 Task: Add the task  Create a new online tool for digital asset management to the section Code Charge in the project AgileHero and add a Due Date to the respective task as 2023/12/17
Action: Mouse moved to (84, 493)
Screenshot: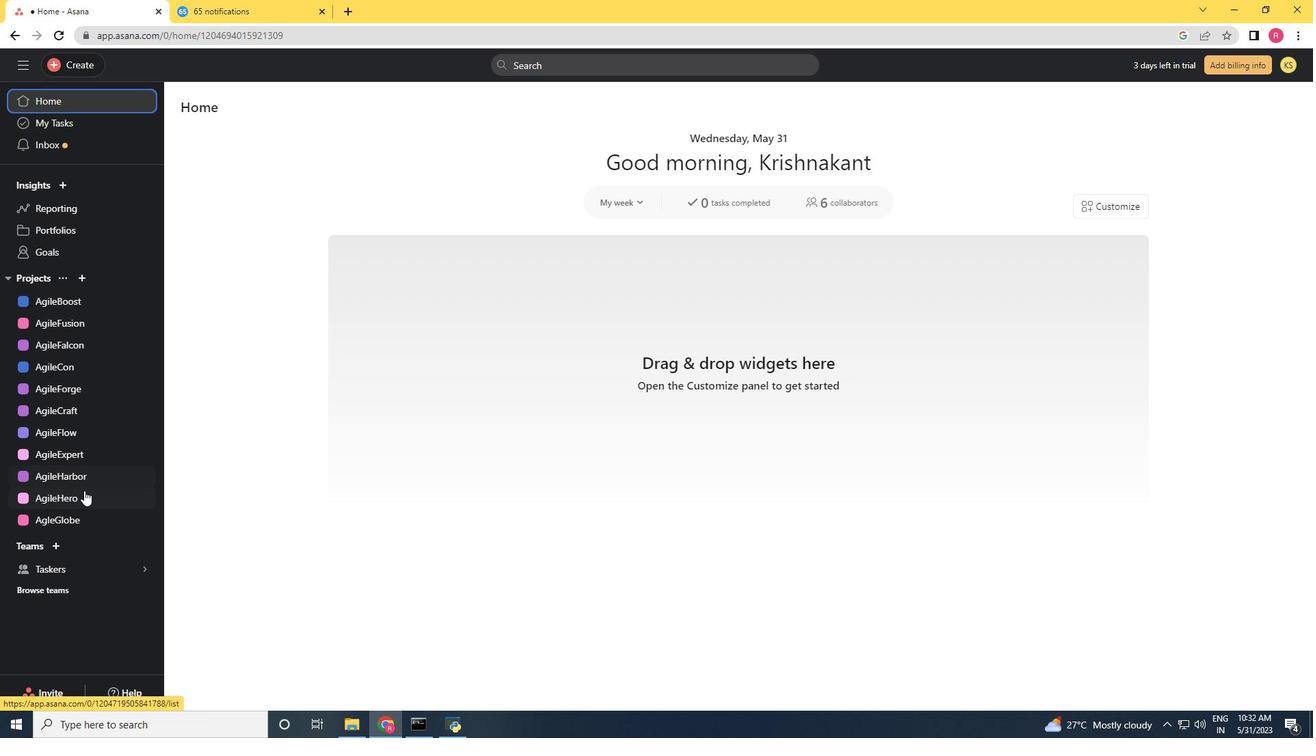 
Action: Mouse pressed left at (84, 493)
Screenshot: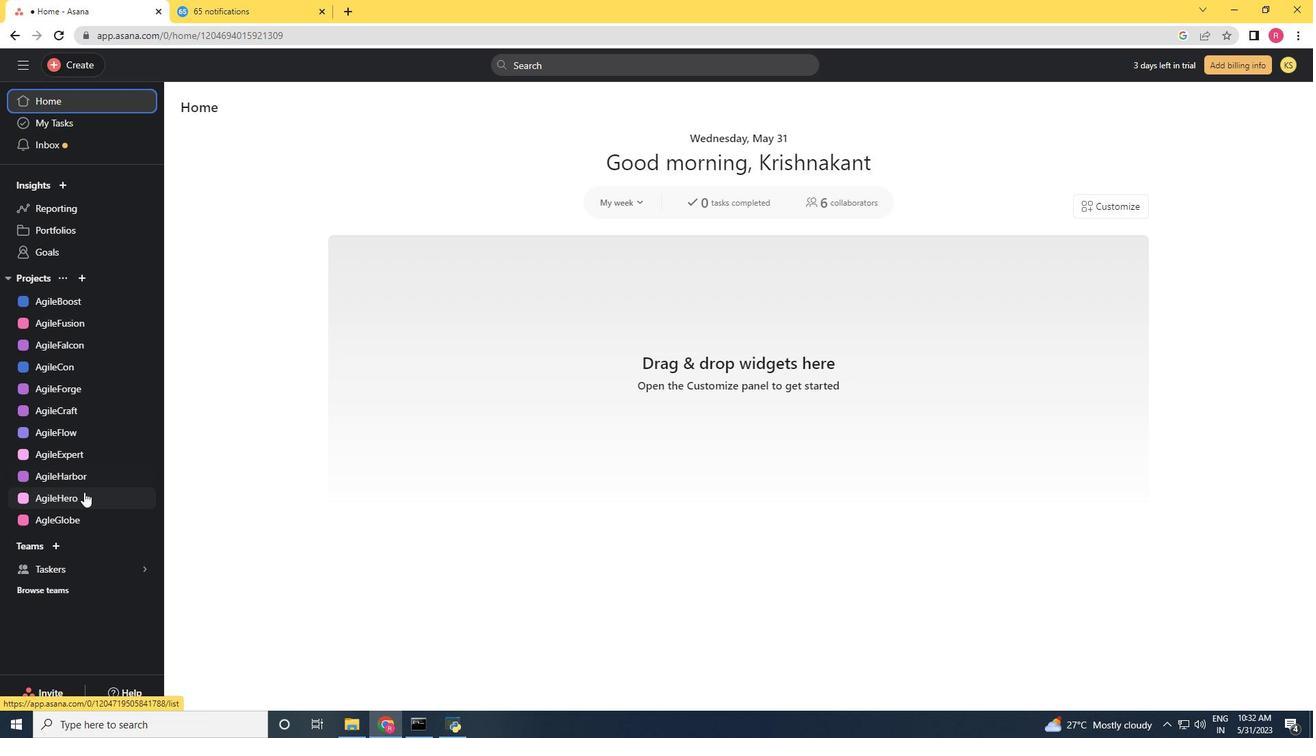 
Action: Mouse moved to (730, 297)
Screenshot: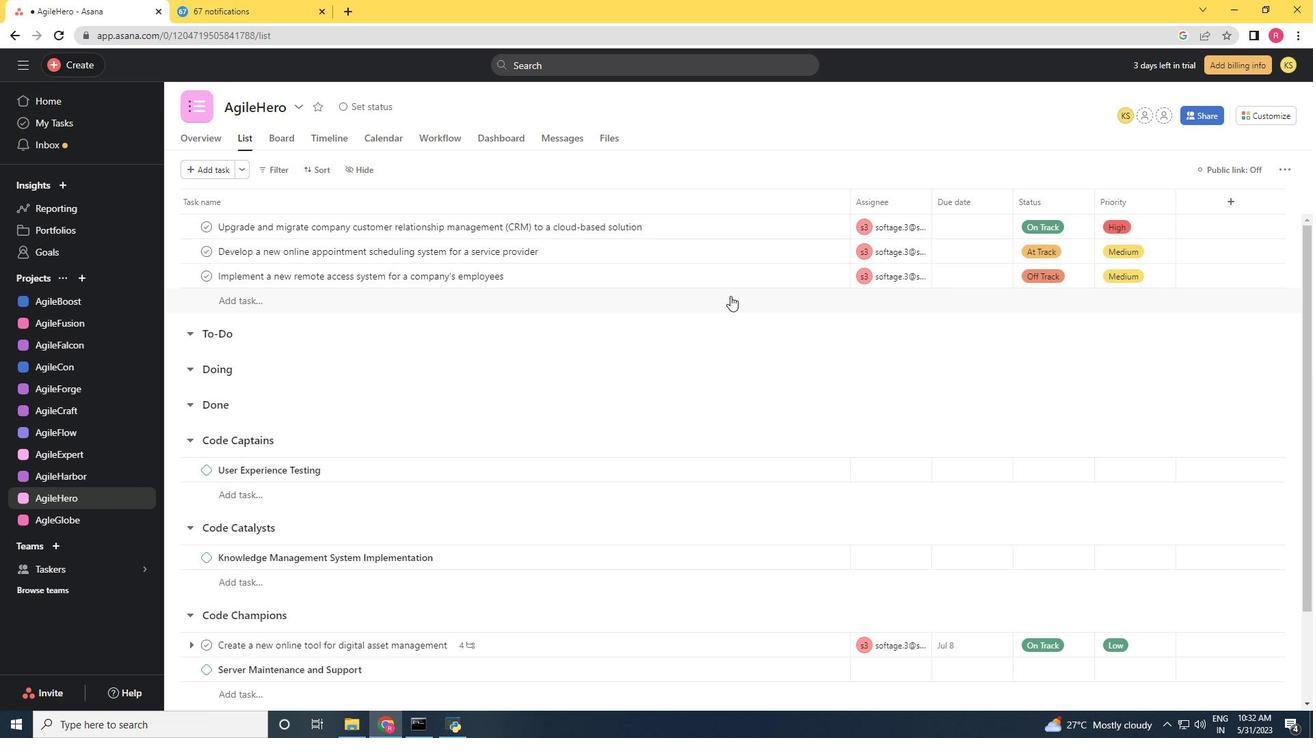 
Action: Mouse scrolled (730, 296) with delta (0, 0)
Screenshot: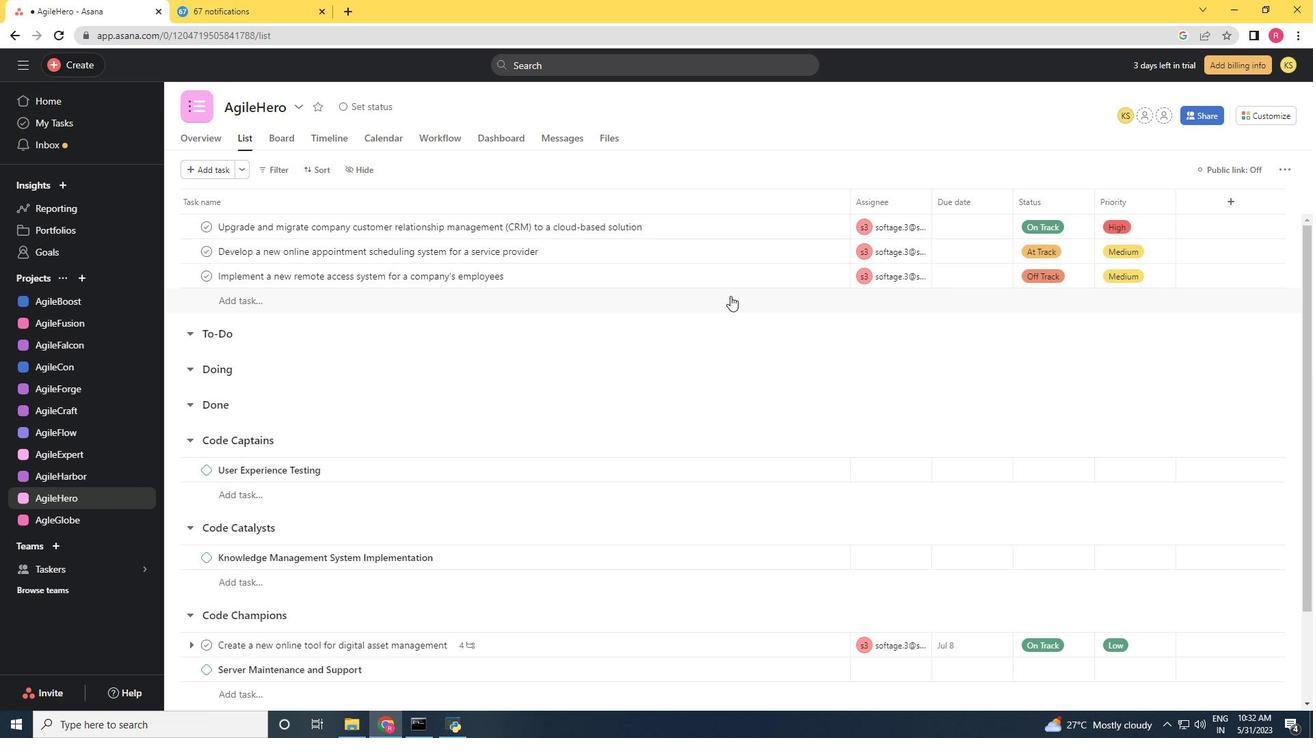 
Action: Mouse moved to (730, 298)
Screenshot: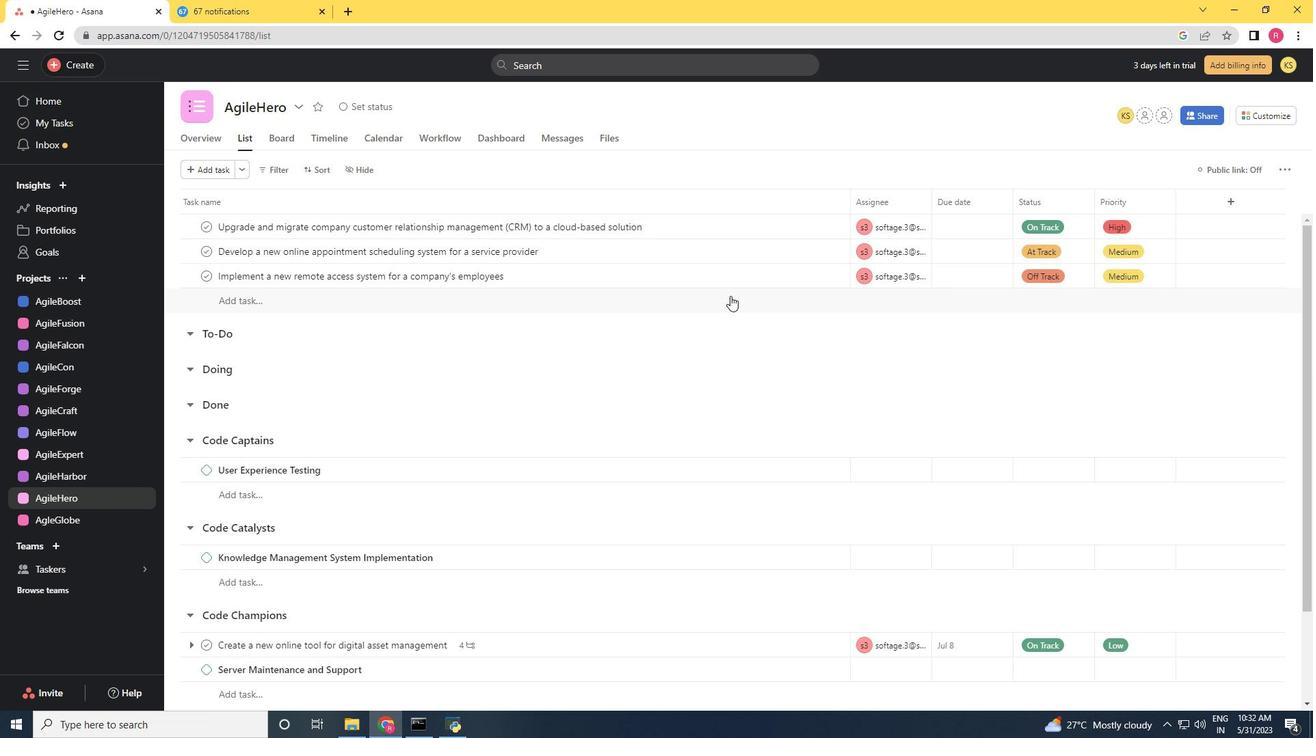 
Action: Mouse scrolled (730, 298) with delta (0, 0)
Screenshot: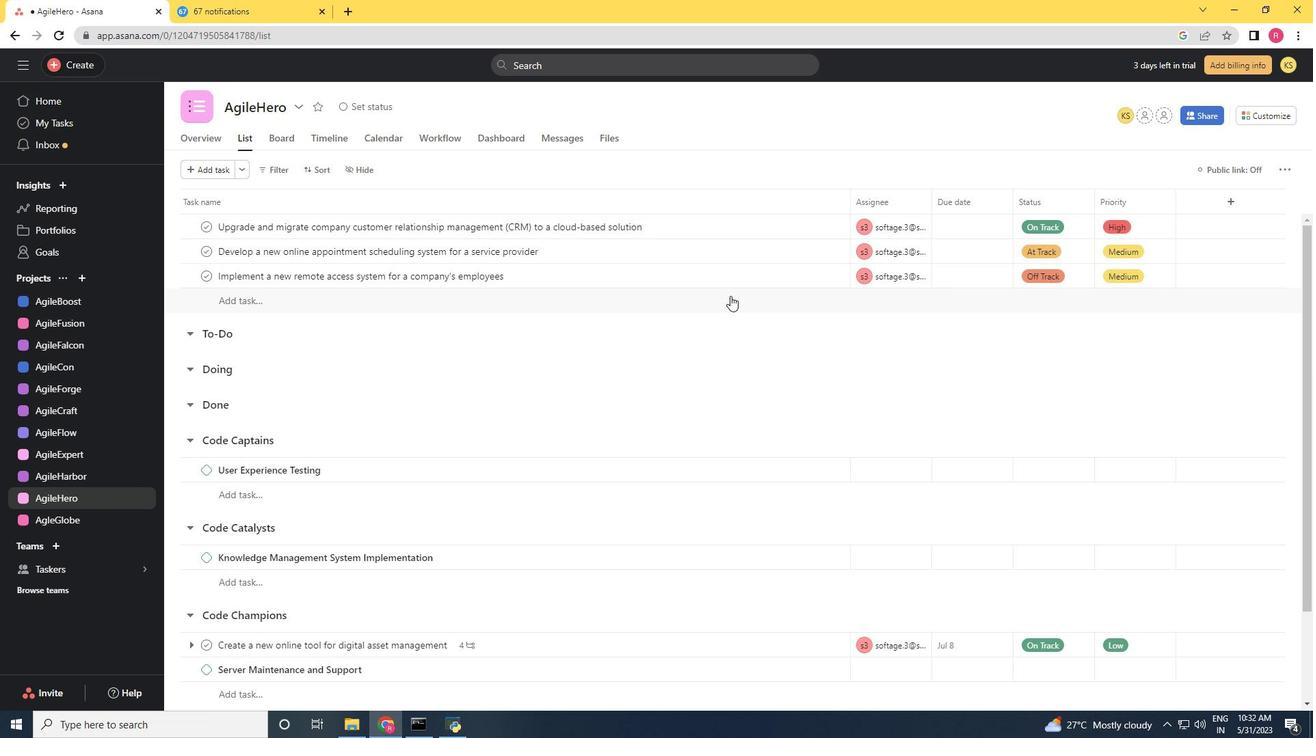 
Action: Mouse moved to (730, 299)
Screenshot: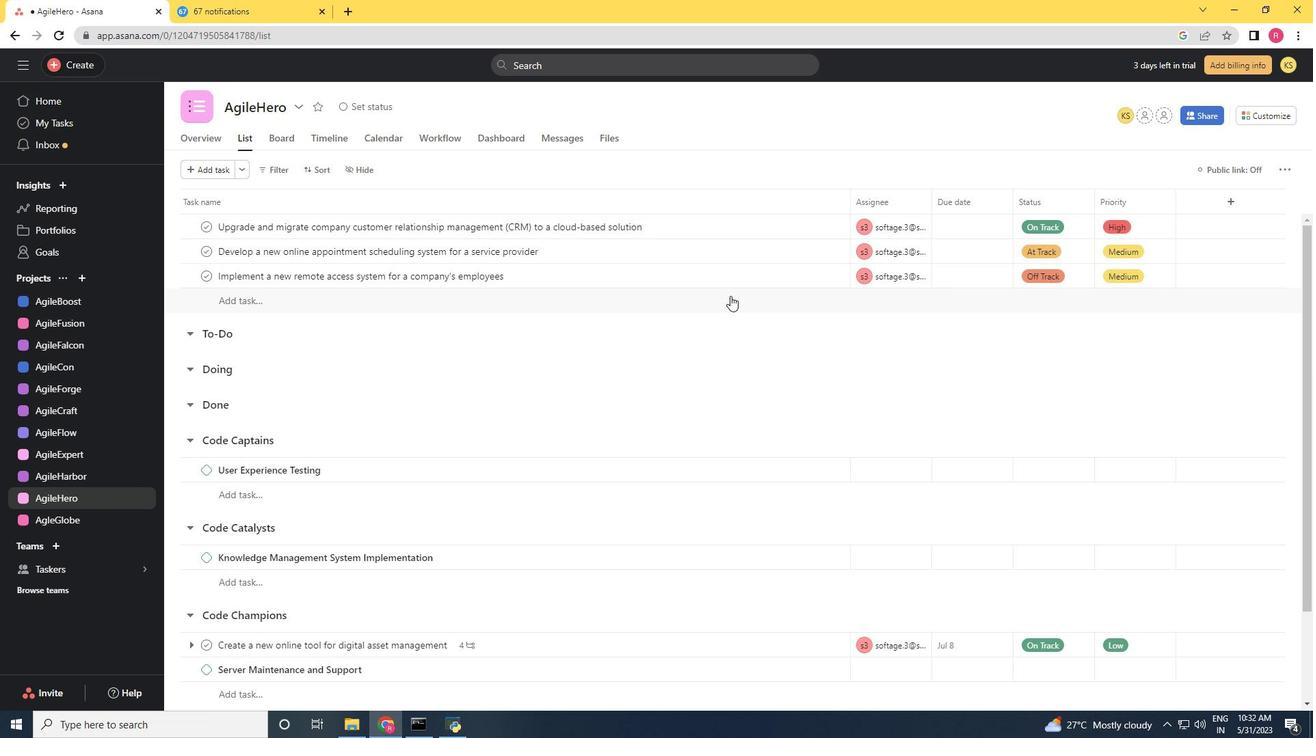 
Action: Mouse scrolled (730, 298) with delta (0, 0)
Screenshot: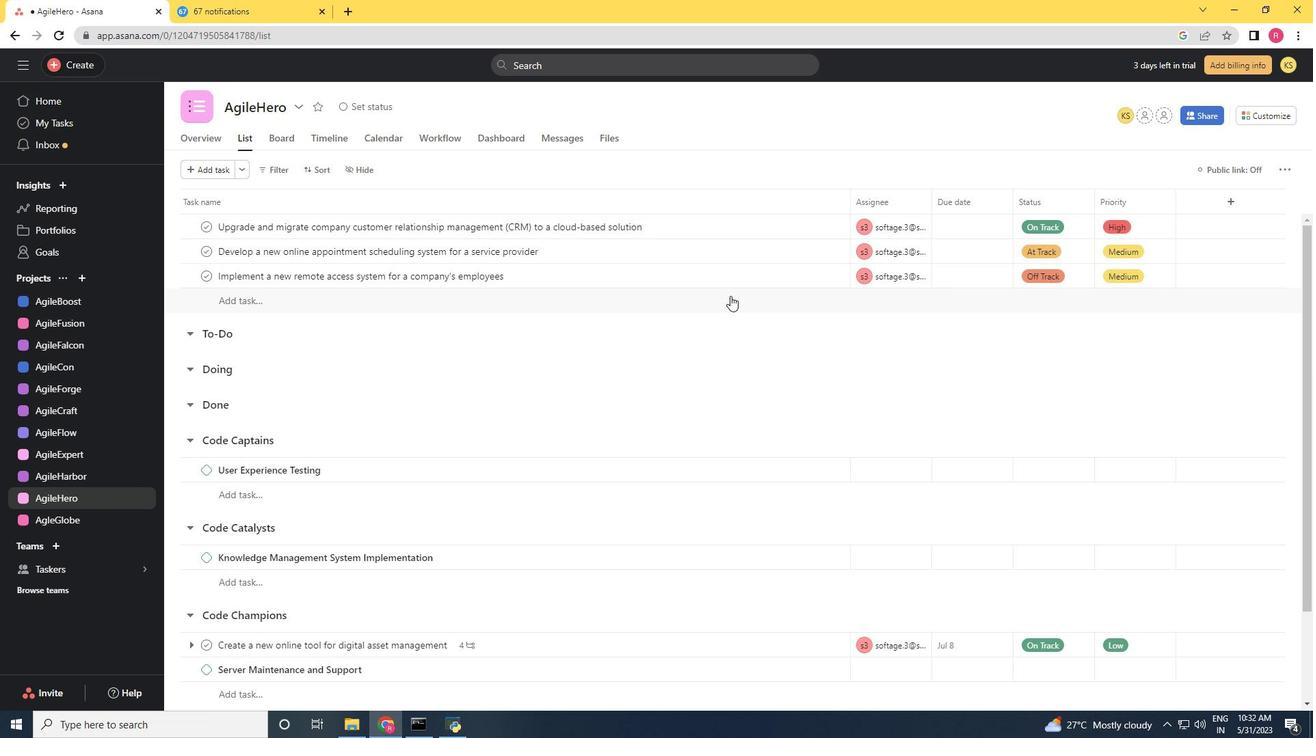 
Action: Mouse scrolled (730, 298) with delta (0, 0)
Screenshot: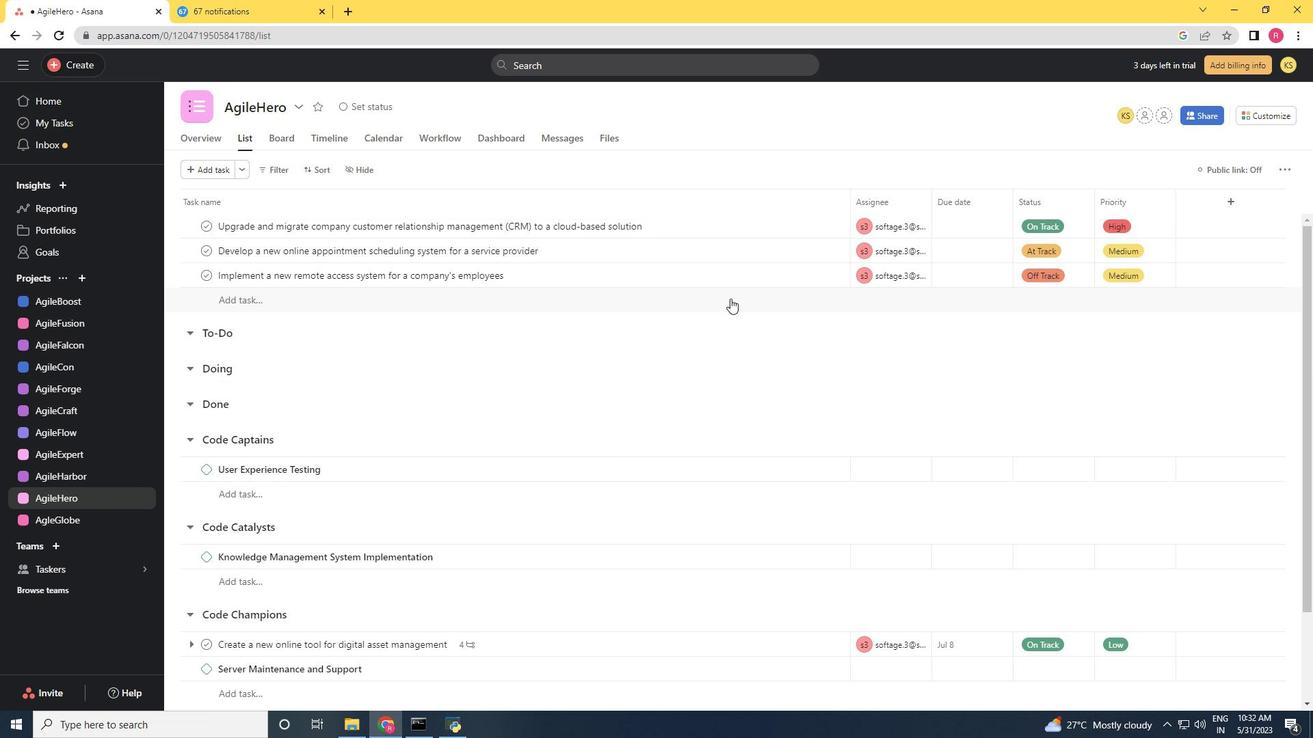 
Action: Mouse moved to (814, 535)
Screenshot: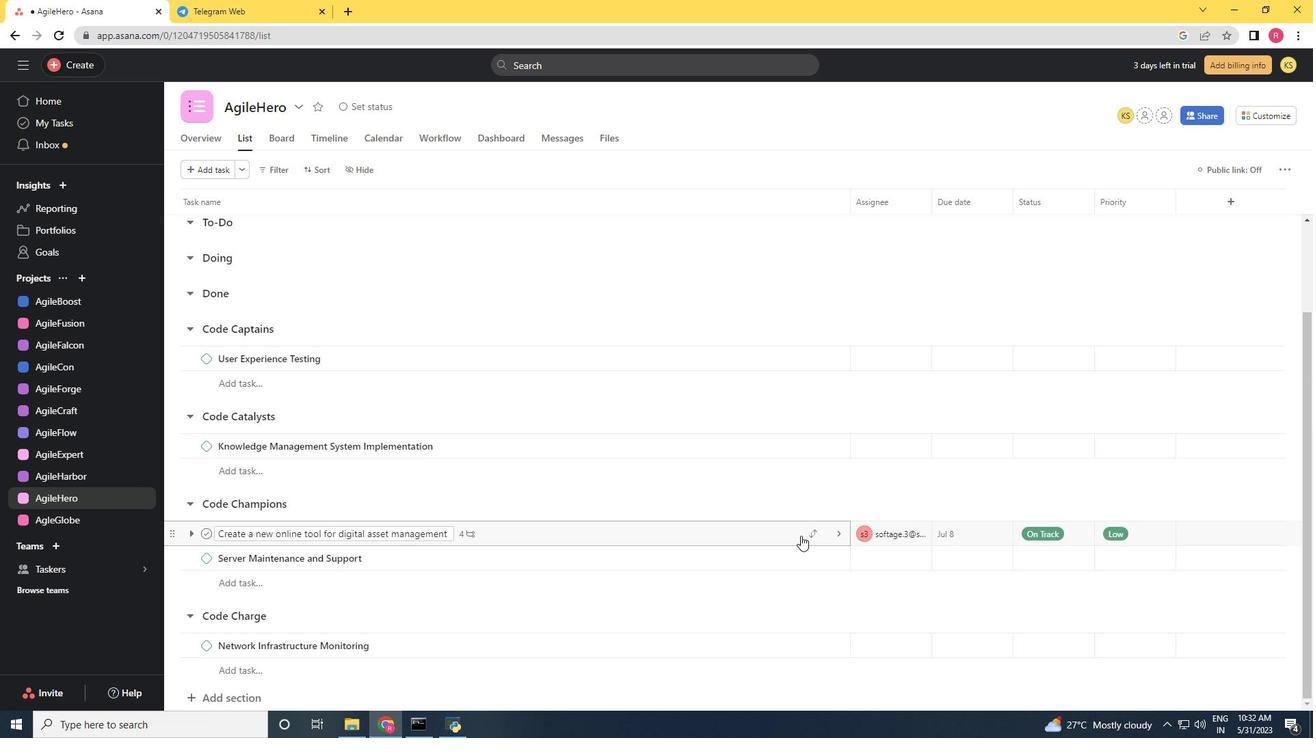 
Action: Mouse pressed left at (814, 535)
Screenshot: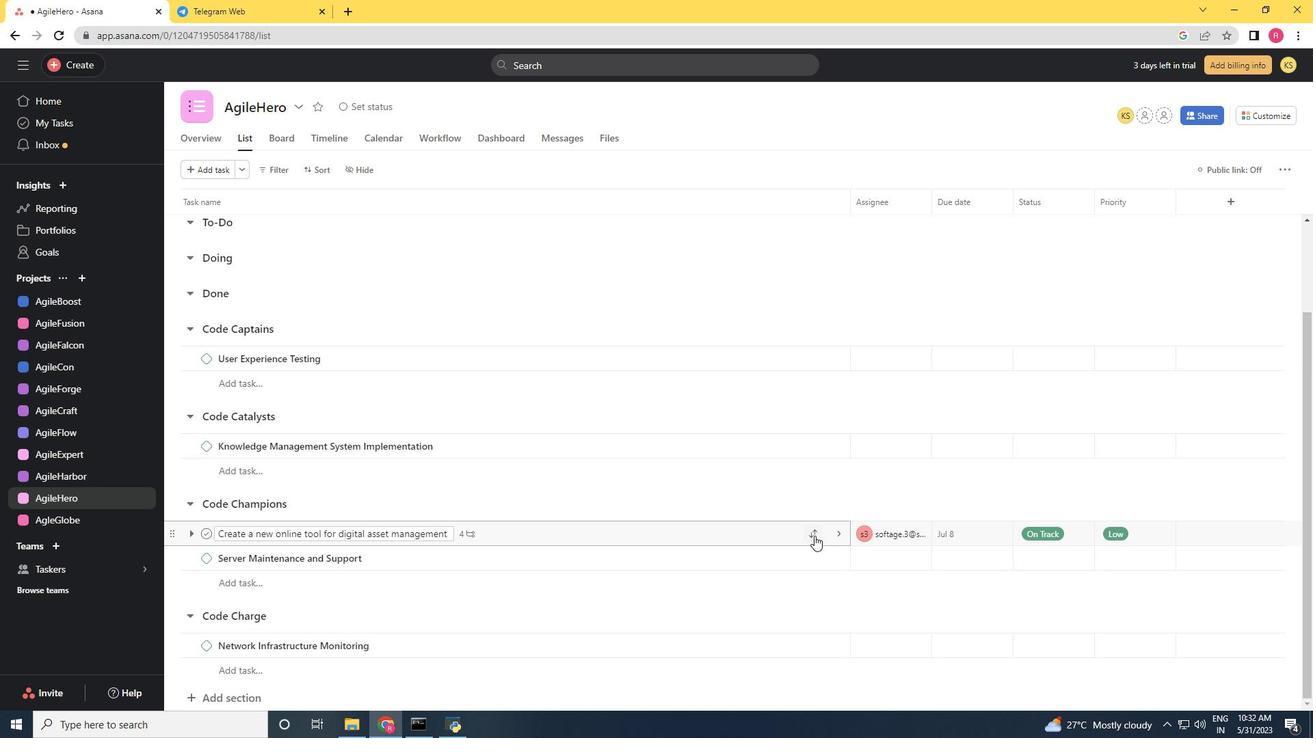 
Action: Mouse moved to (771, 511)
Screenshot: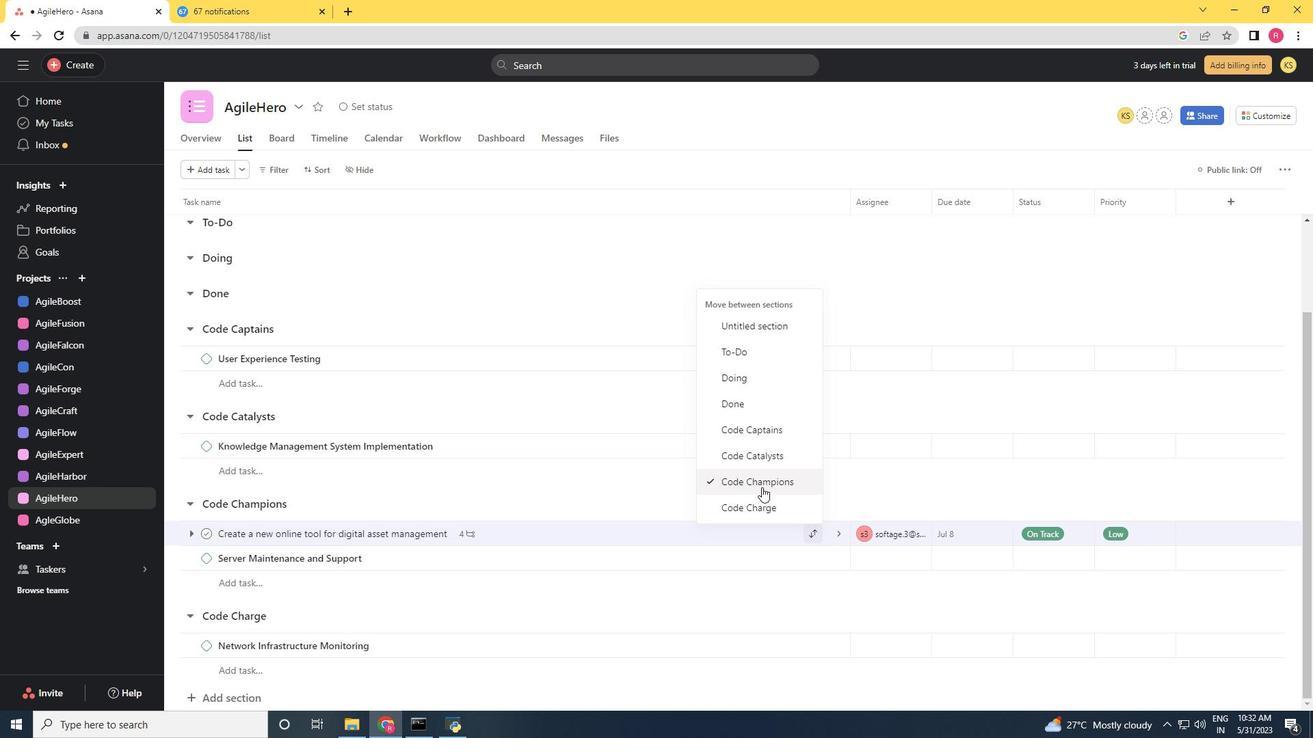 
Action: Mouse pressed left at (771, 511)
Screenshot: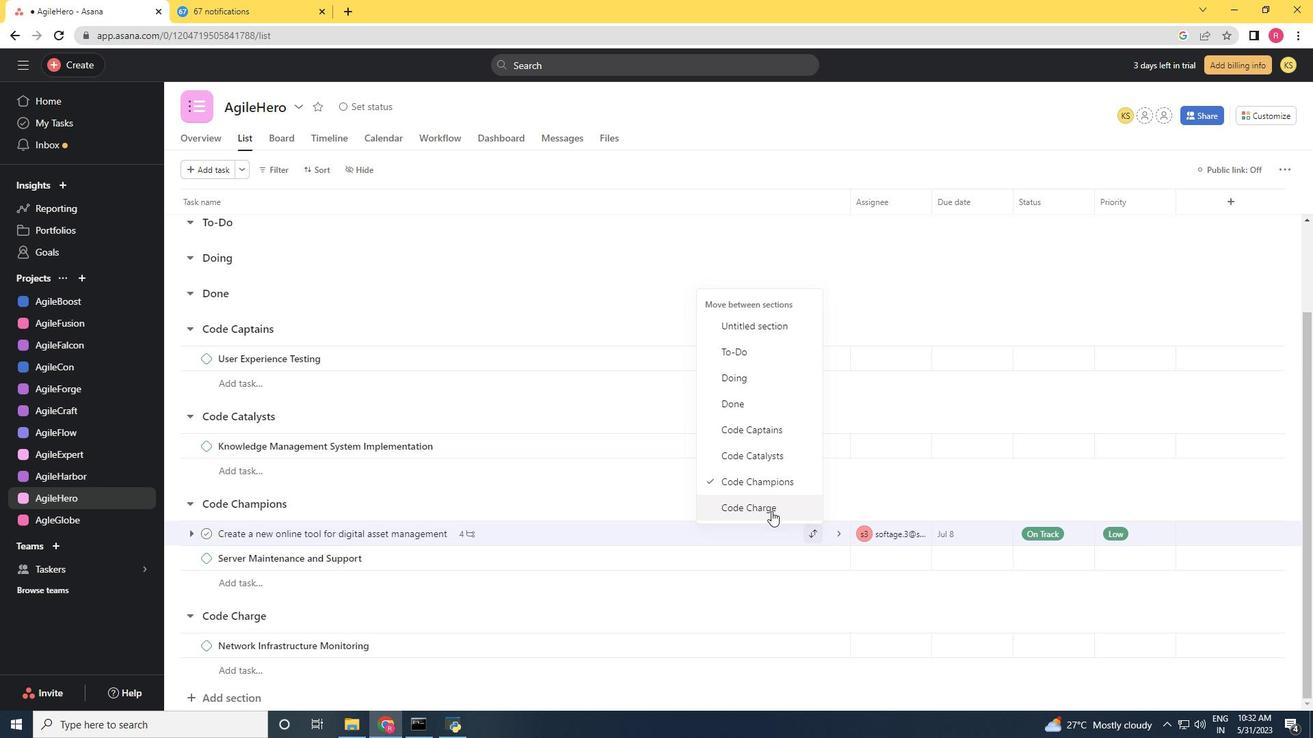 
Action: Mouse moved to (678, 585)
Screenshot: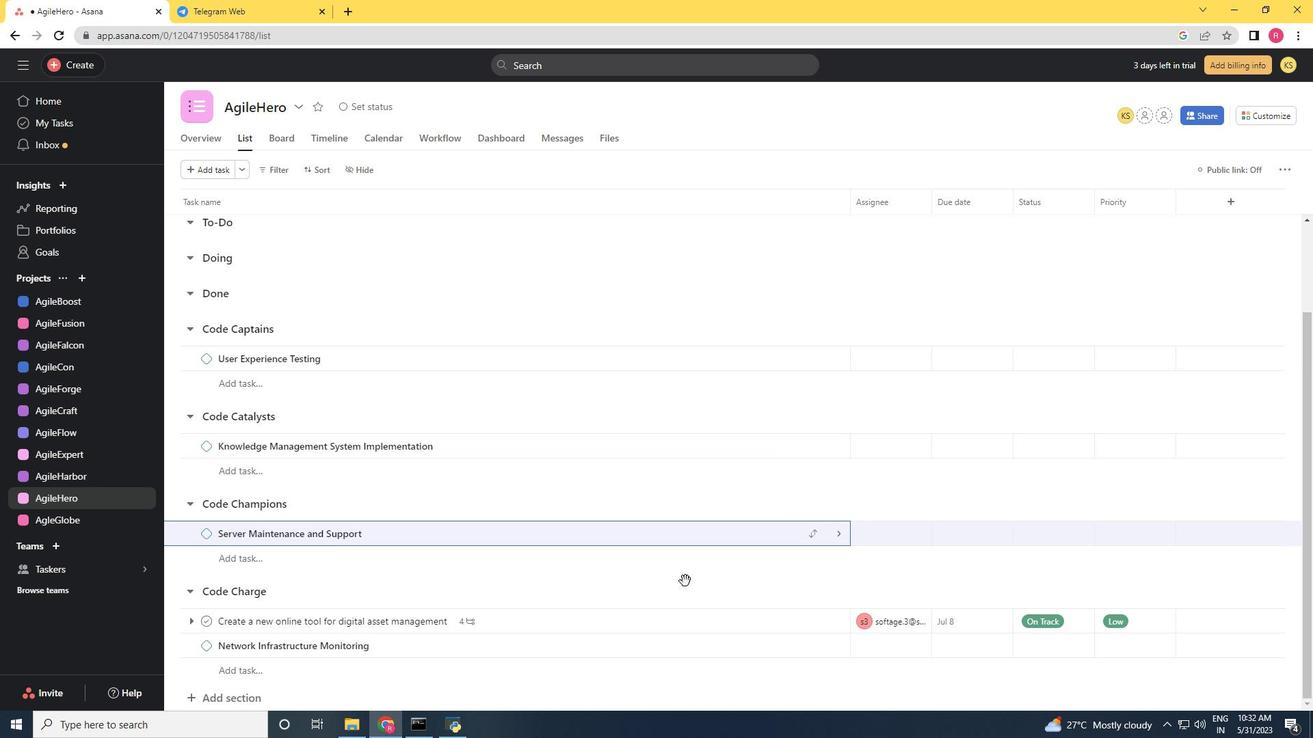 
Action: Mouse scrolled (678, 584) with delta (0, 0)
Screenshot: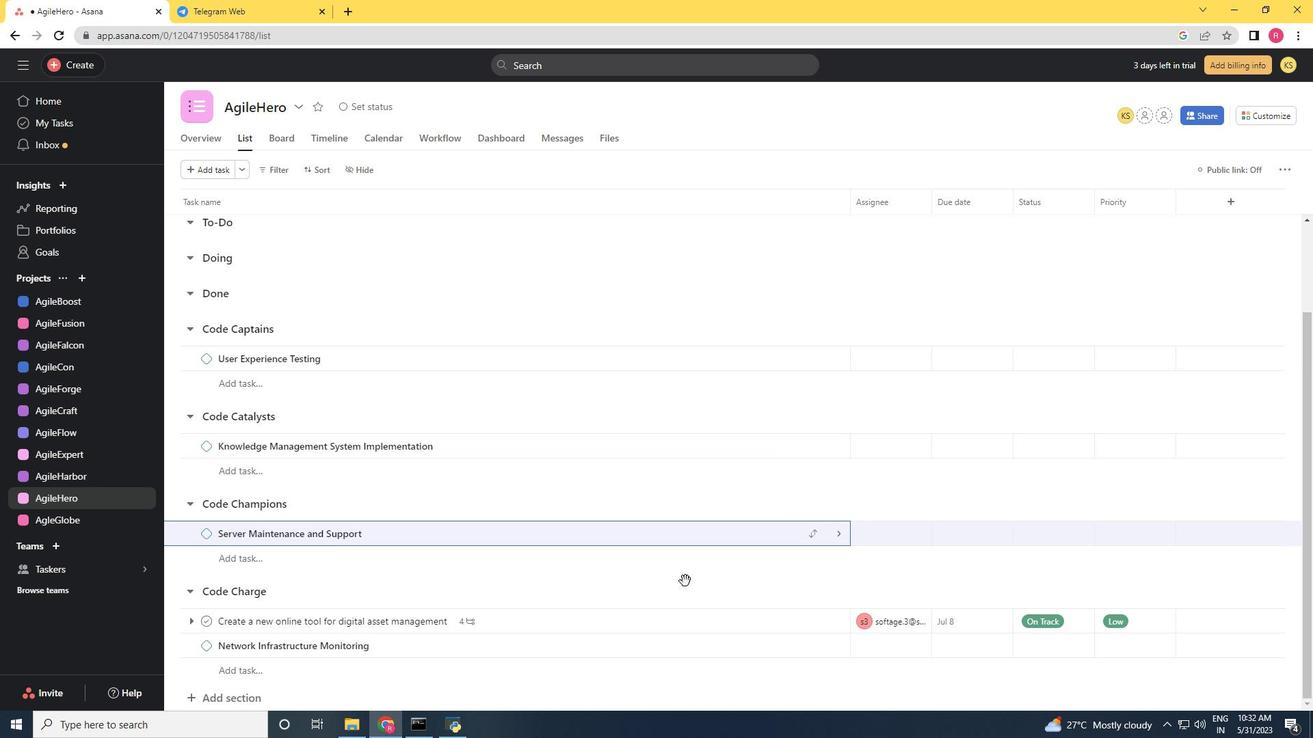 
Action: Mouse scrolled (678, 584) with delta (0, 0)
Screenshot: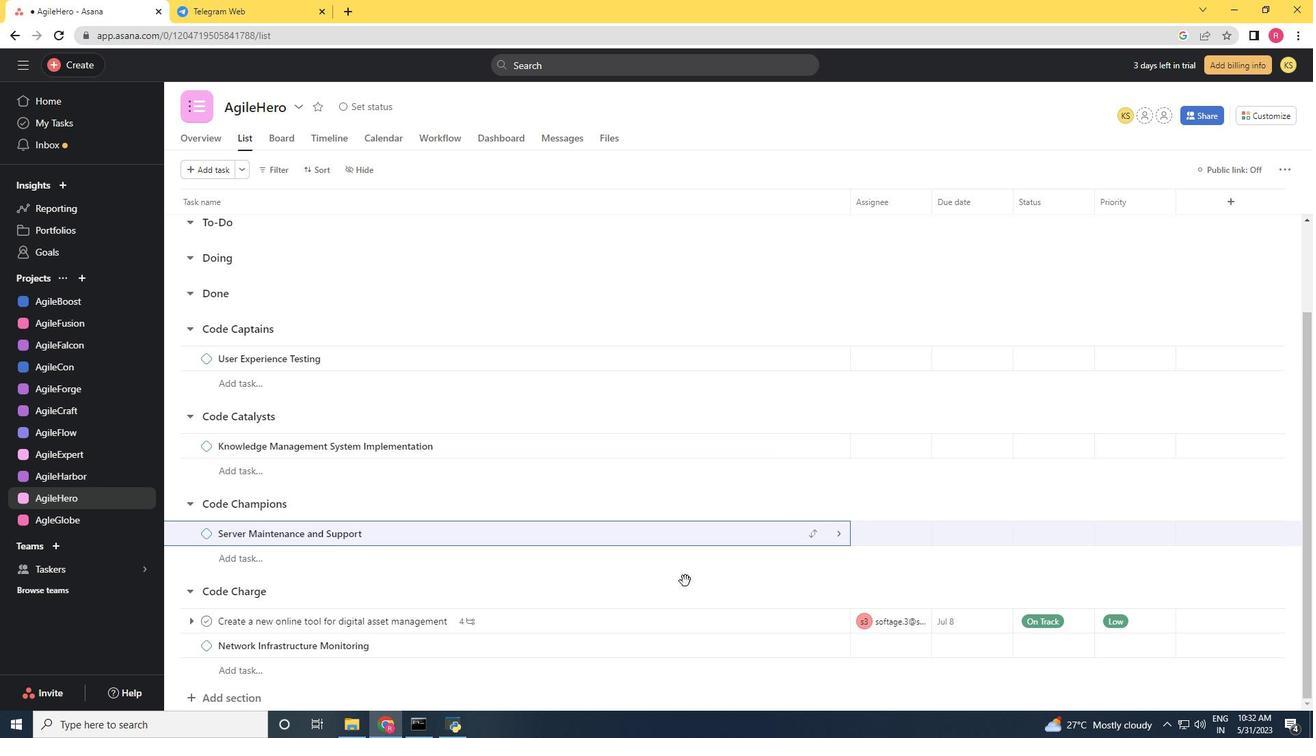 
Action: Mouse scrolled (678, 584) with delta (0, 0)
Screenshot: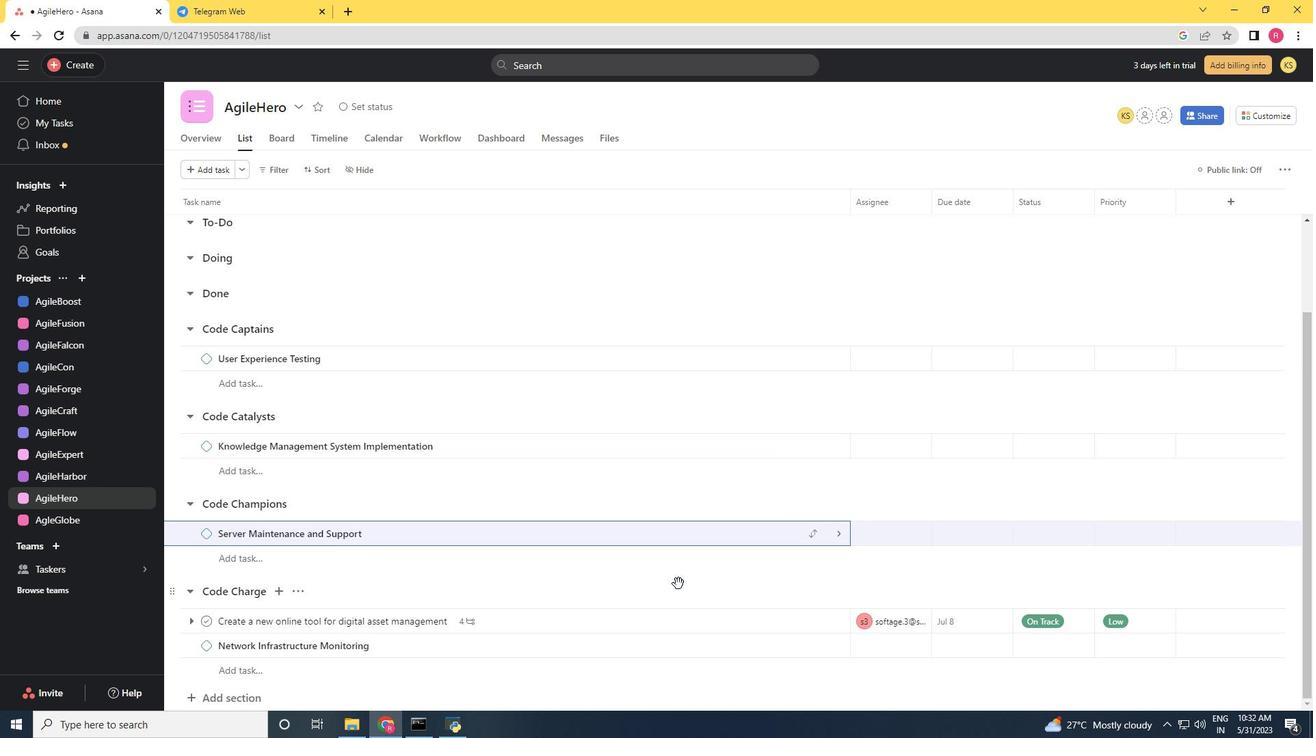 
Action: Mouse moved to (645, 615)
Screenshot: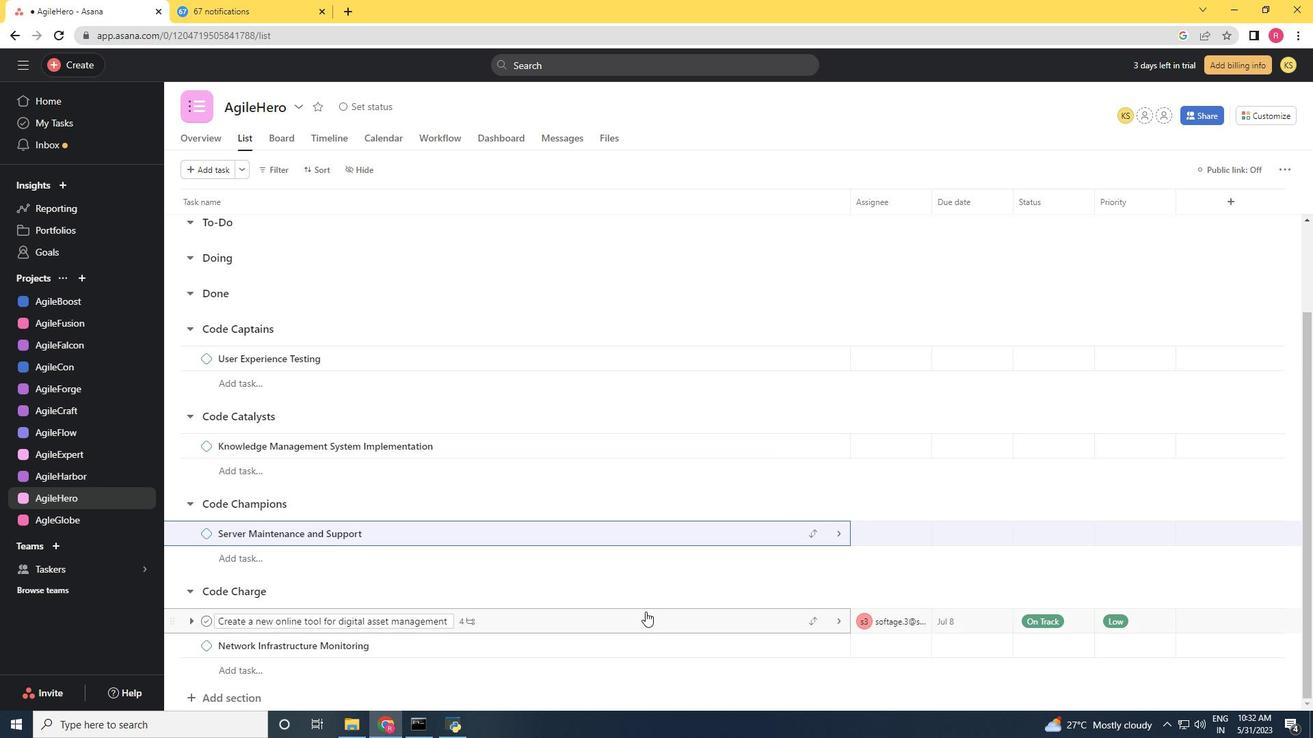 
Action: Mouse pressed left at (645, 615)
Screenshot: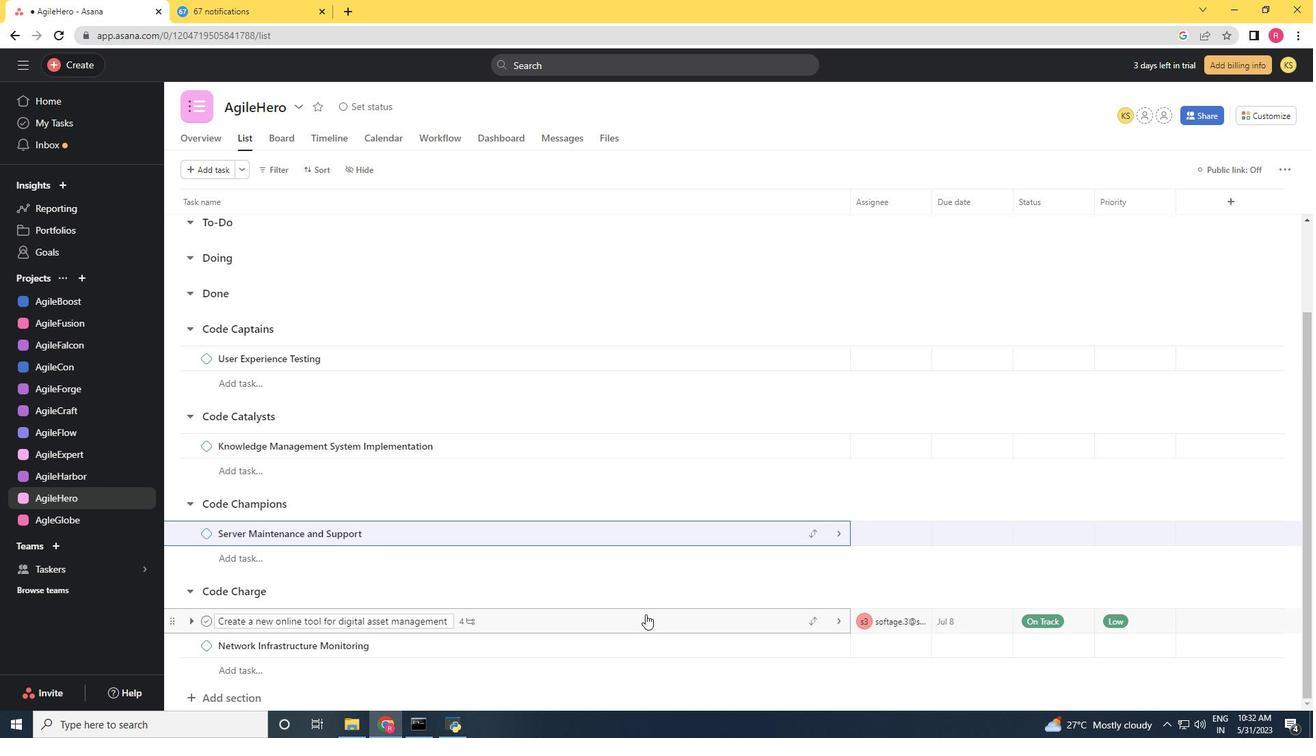 
Action: Mouse moved to (1001, 275)
Screenshot: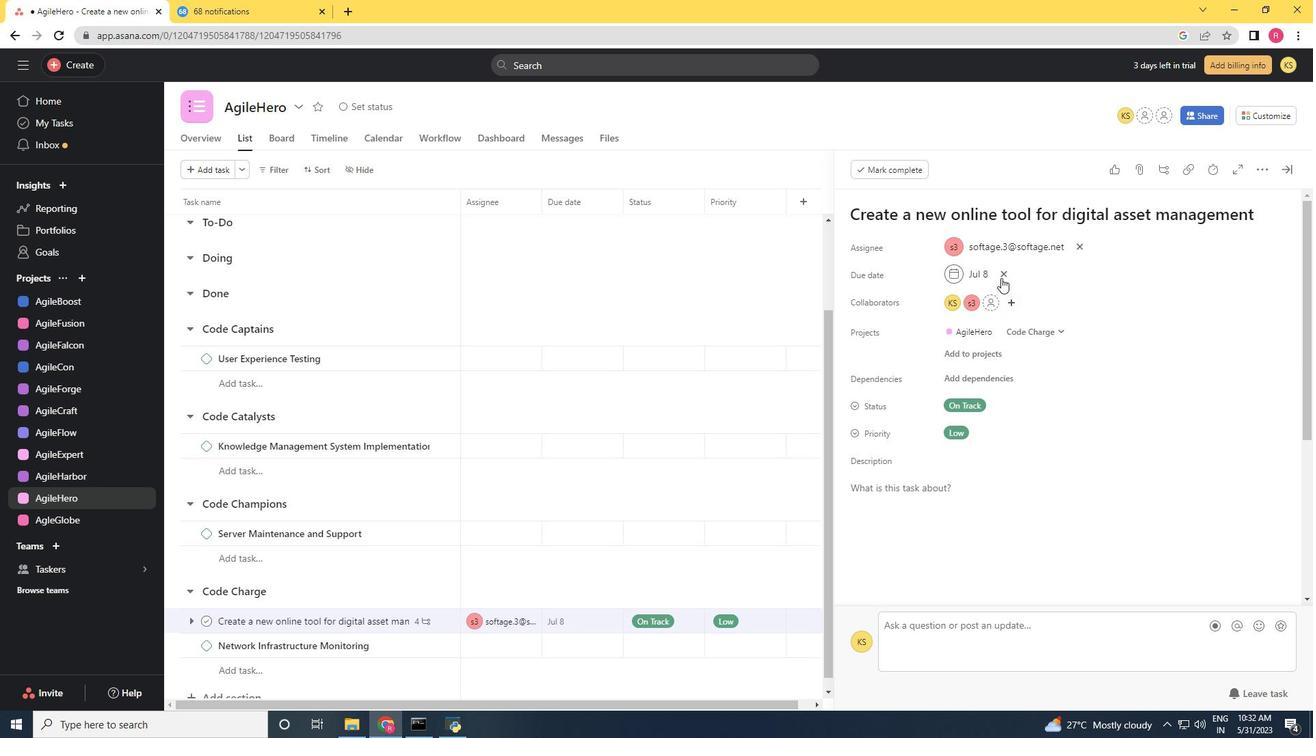 
Action: Mouse pressed left at (1001, 275)
Screenshot: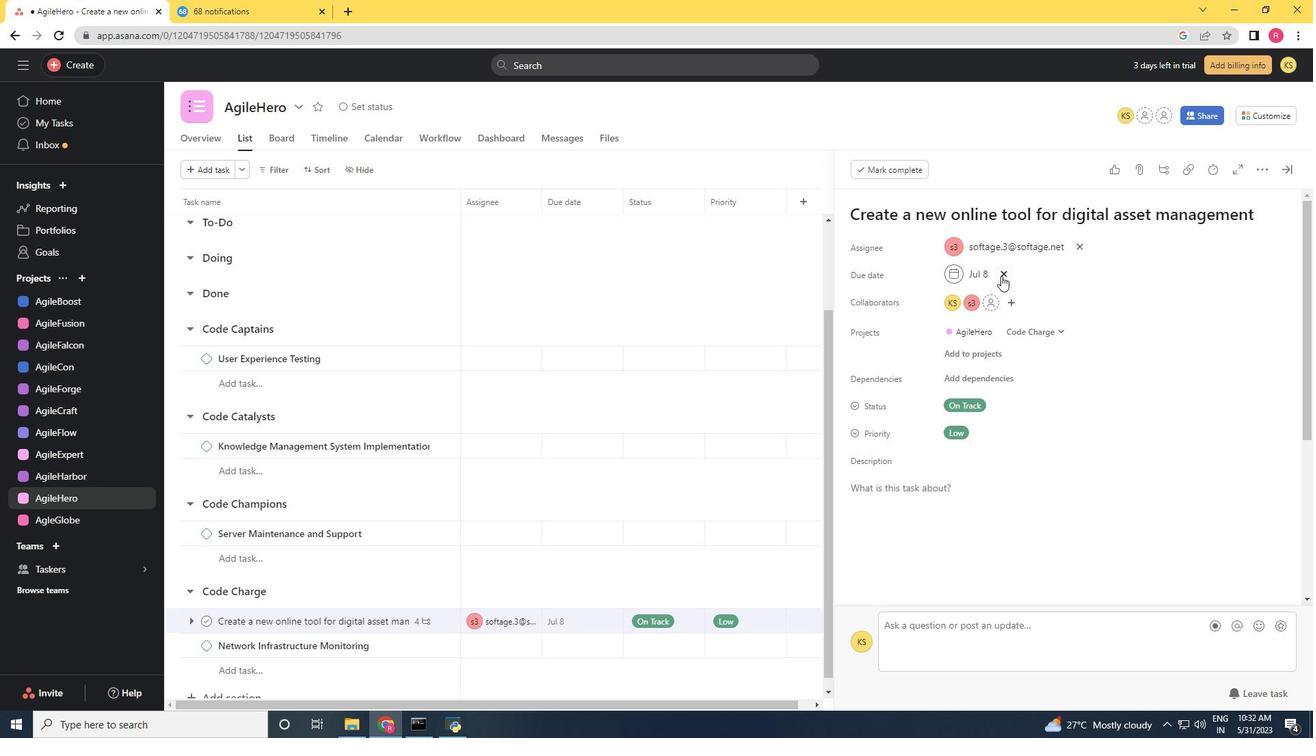 
Action: Mouse moved to (960, 275)
Screenshot: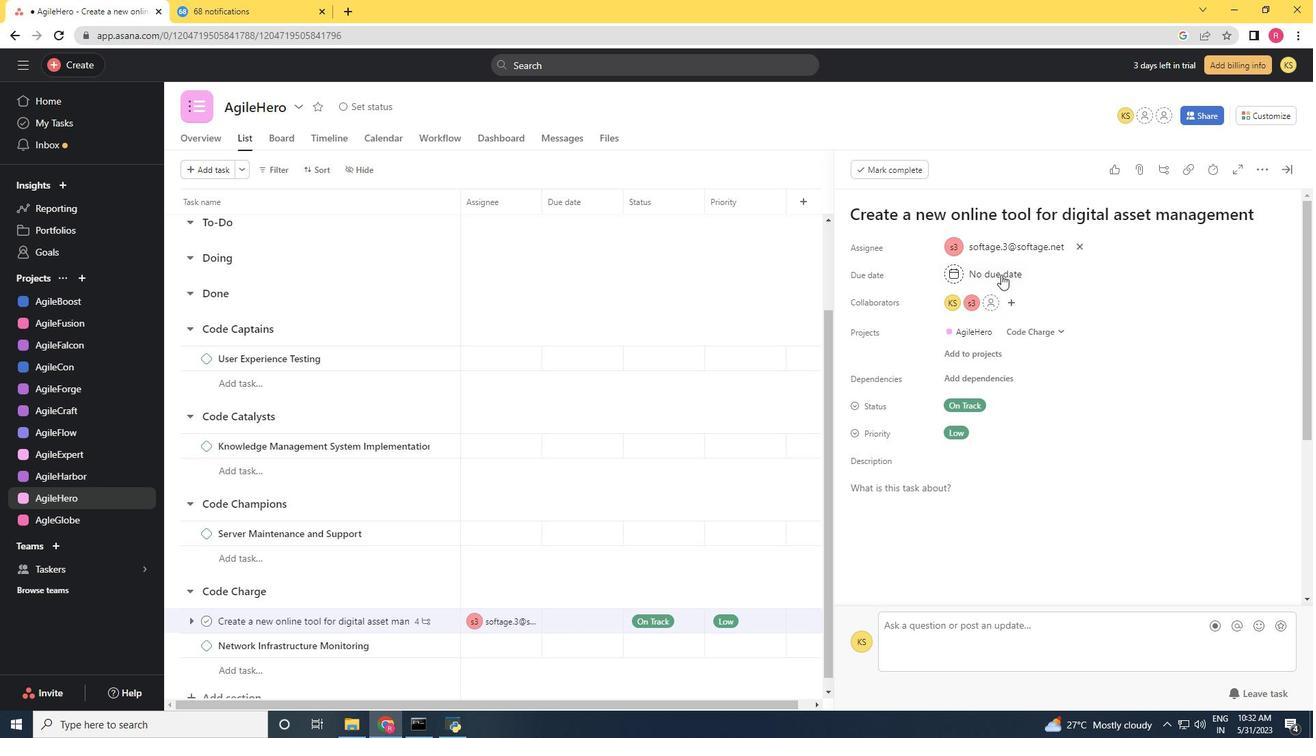 
Action: Mouse pressed left at (960, 275)
Screenshot: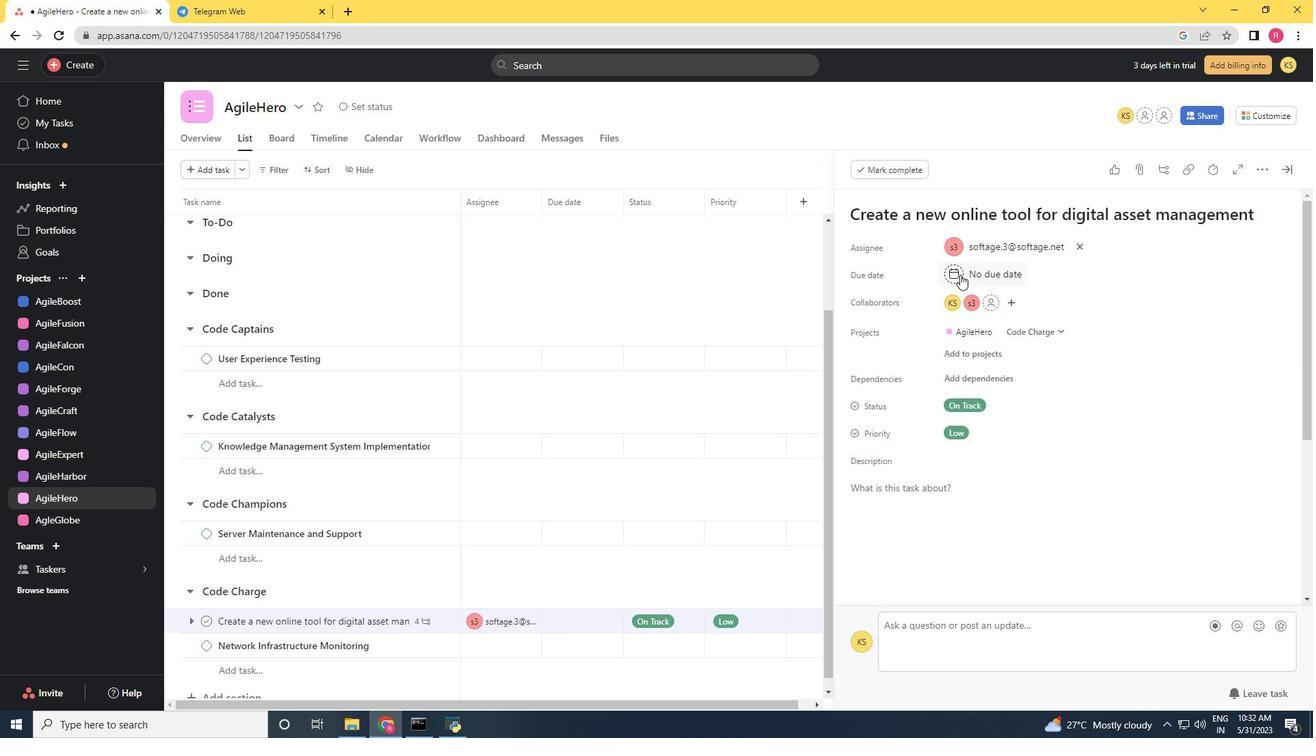 
Action: Mouse moved to (1106, 342)
Screenshot: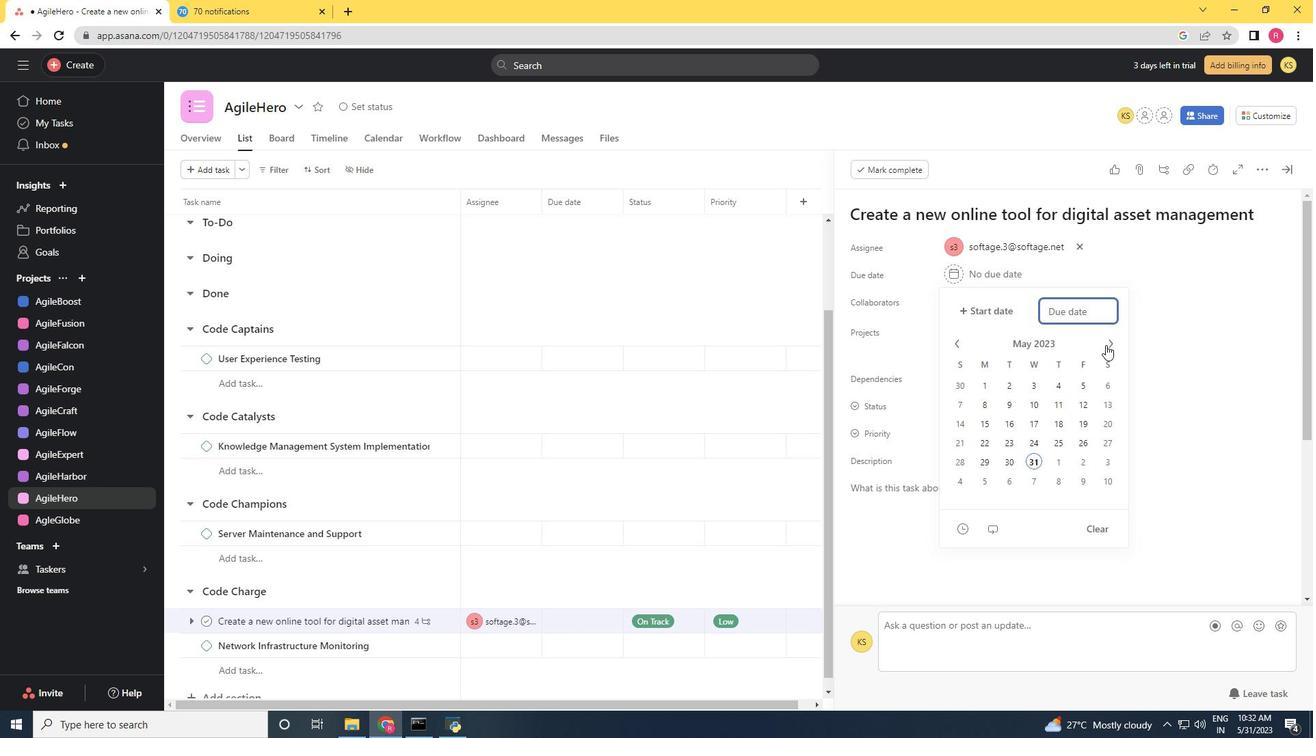 
Action: Mouse pressed left at (1106, 342)
Screenshot: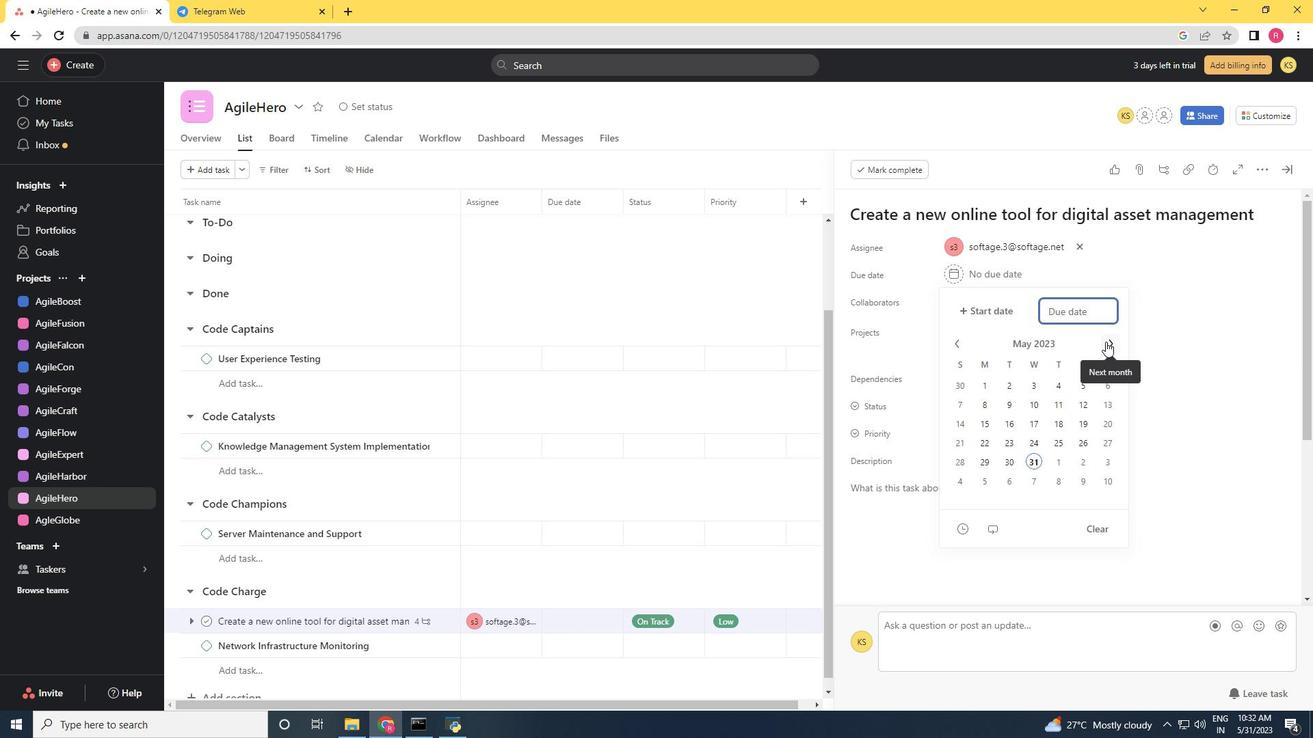 
Action: Mouse pressed left at (1106, 342)
Screenshot: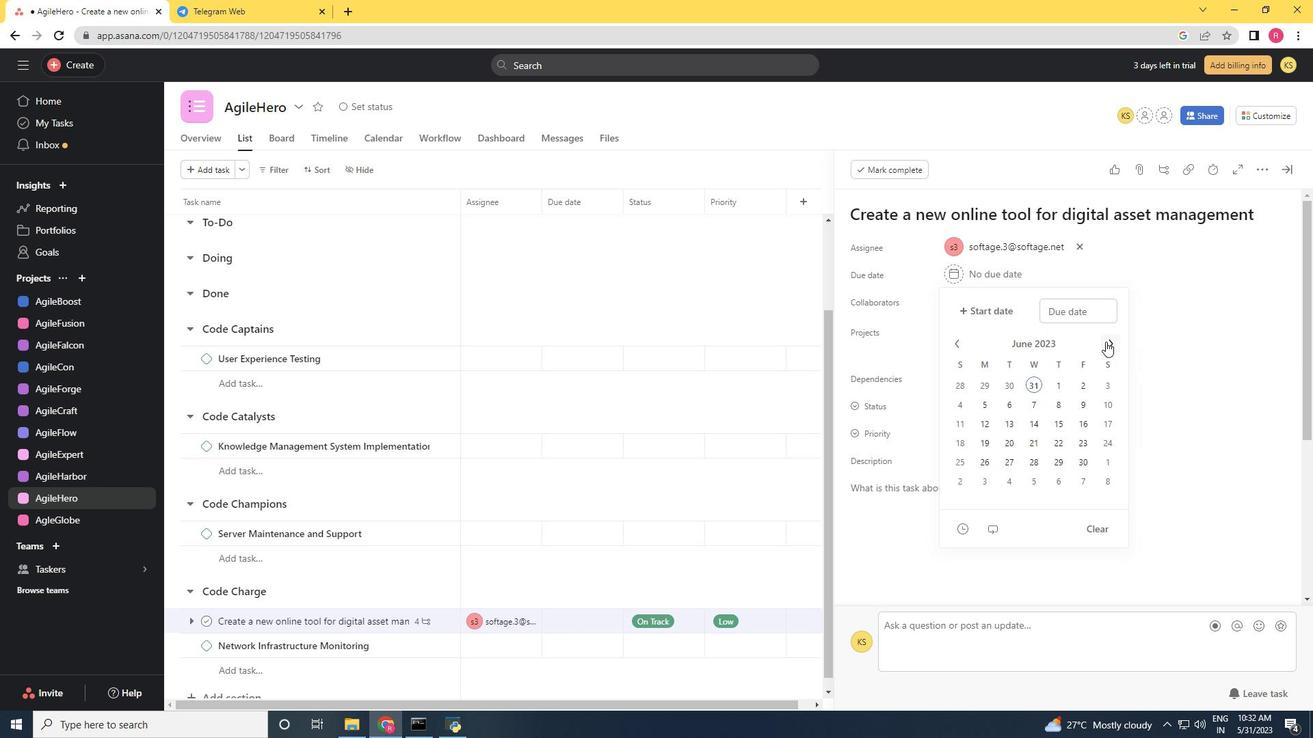 
Action: Mouse pressed left at (1106, 342)
Screenshot: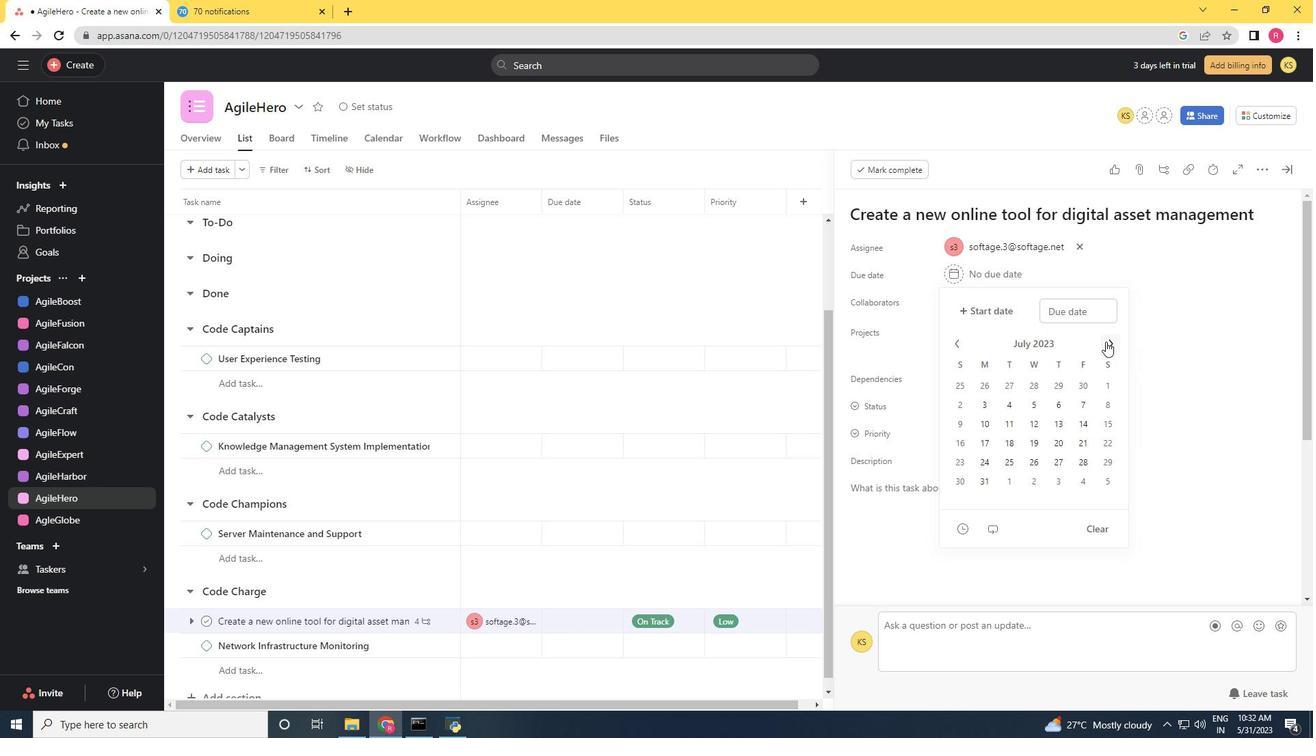
Action: Mouse pressed left at (1106, 342)
Screenshot: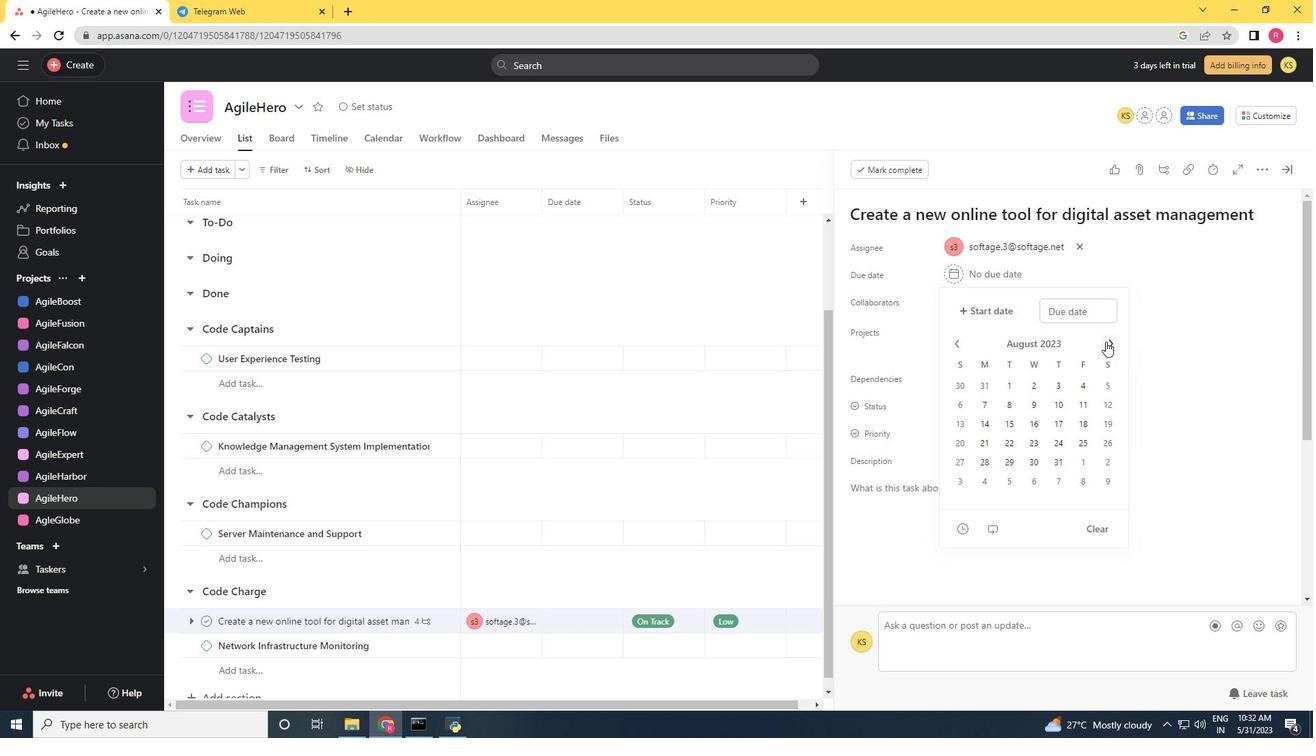 
Action: Mouse pressed left at (1106, 342)
Screenshot: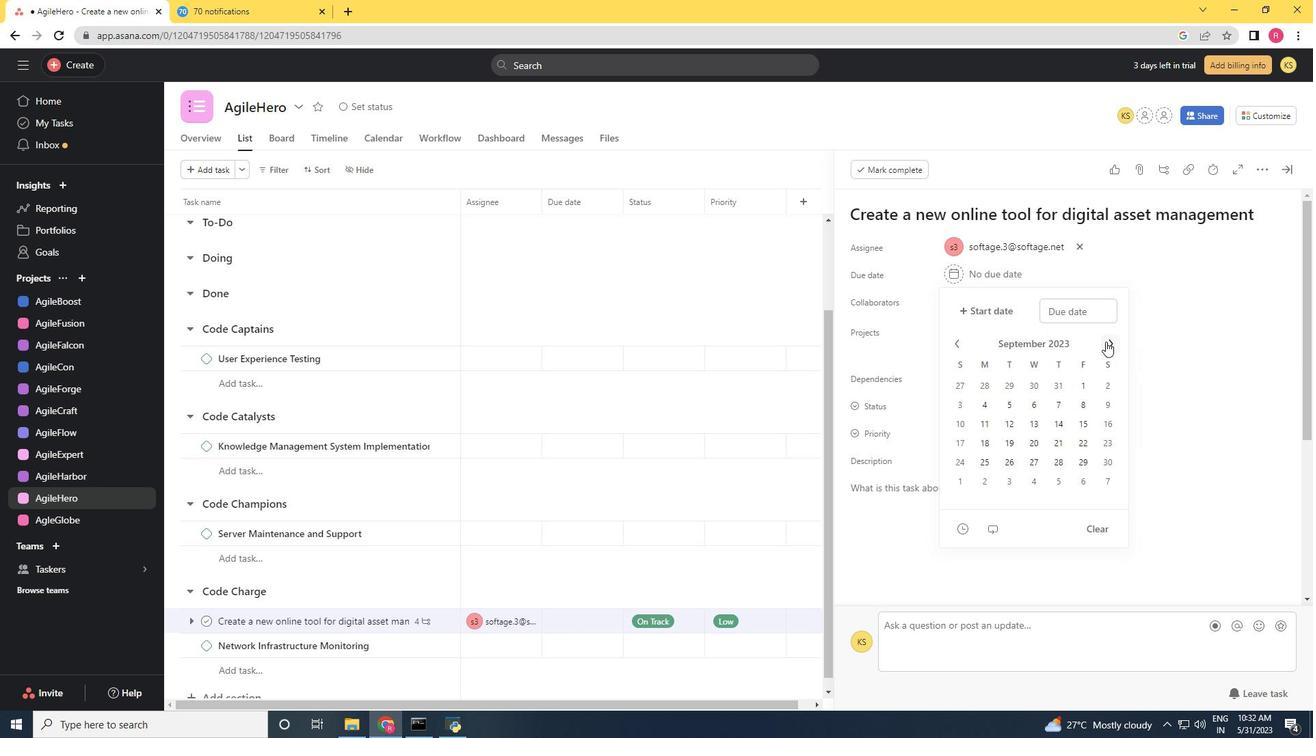 
Action: Mouse pressed left at (1106, 342)
Screenshot: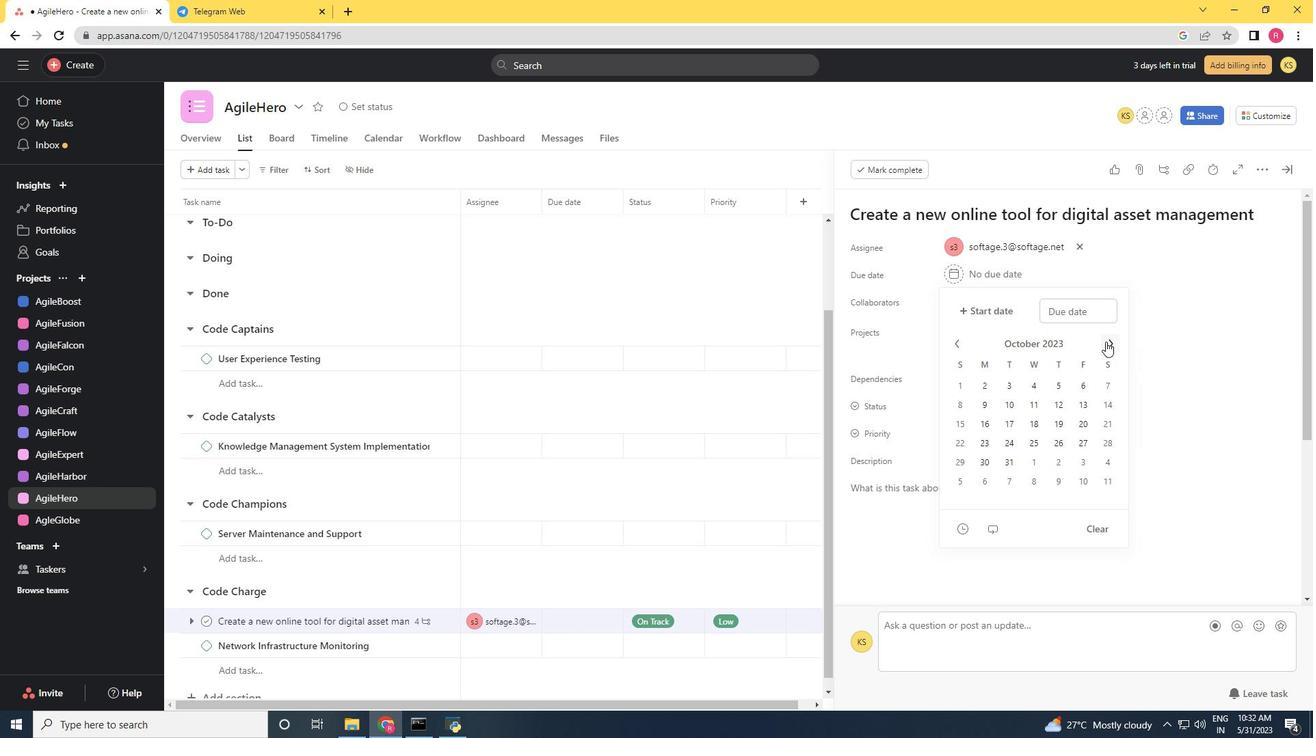 
Action: Mouse pressed left at (1106, 342)
Screenshot: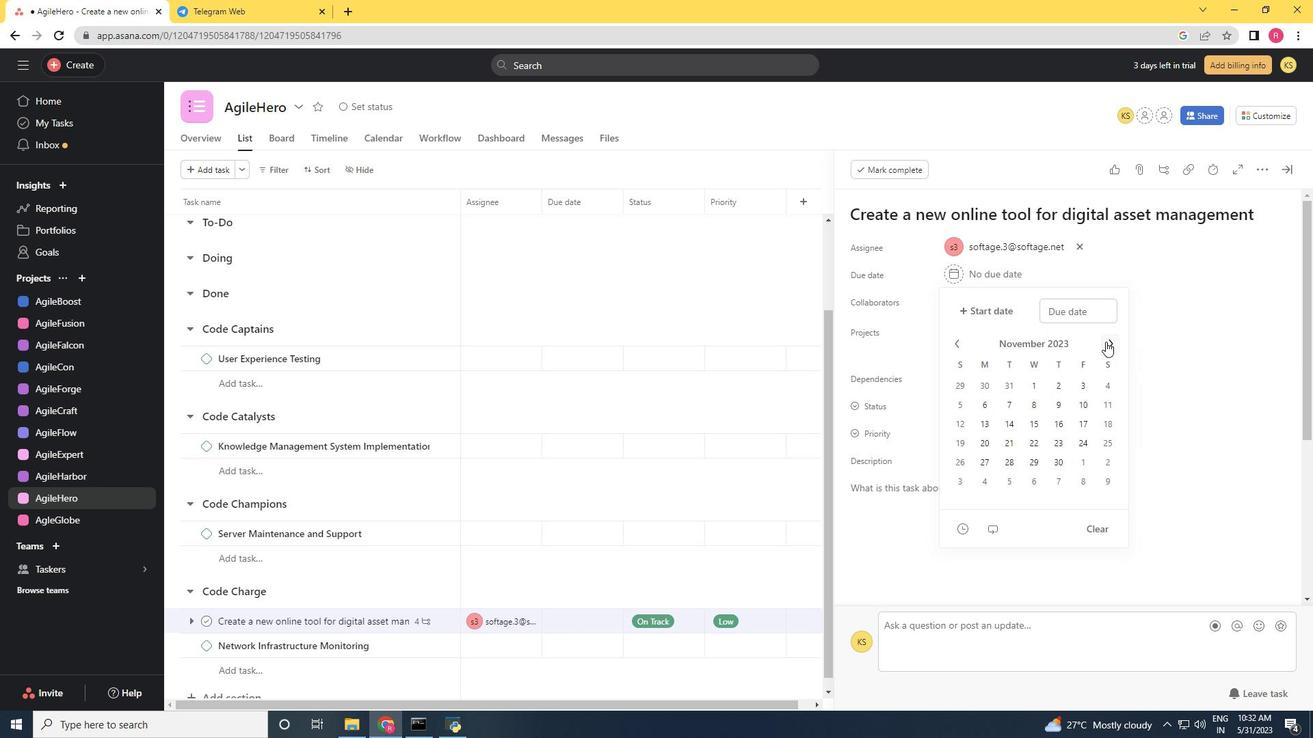 
Action: Mouse moved to (964, 444)
Screenshot: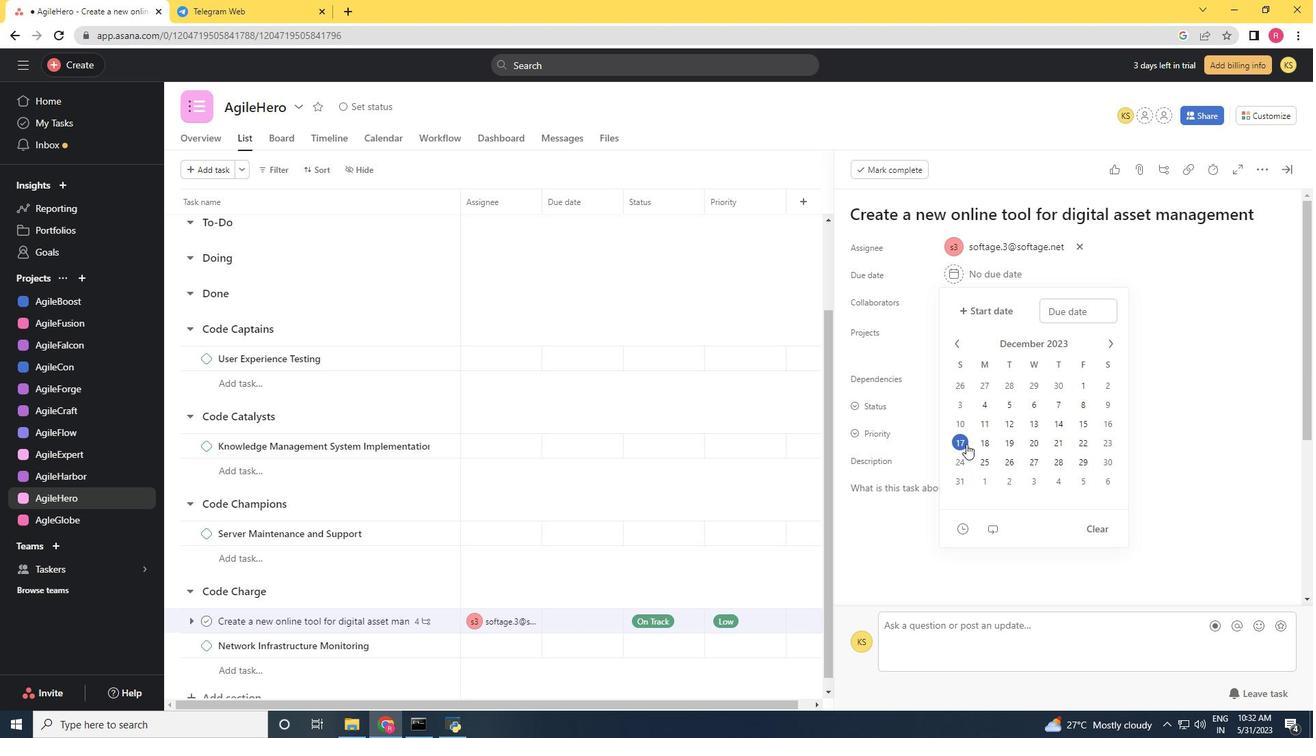 
Action: Mouse pressed left at (964, 444)
Screenshot: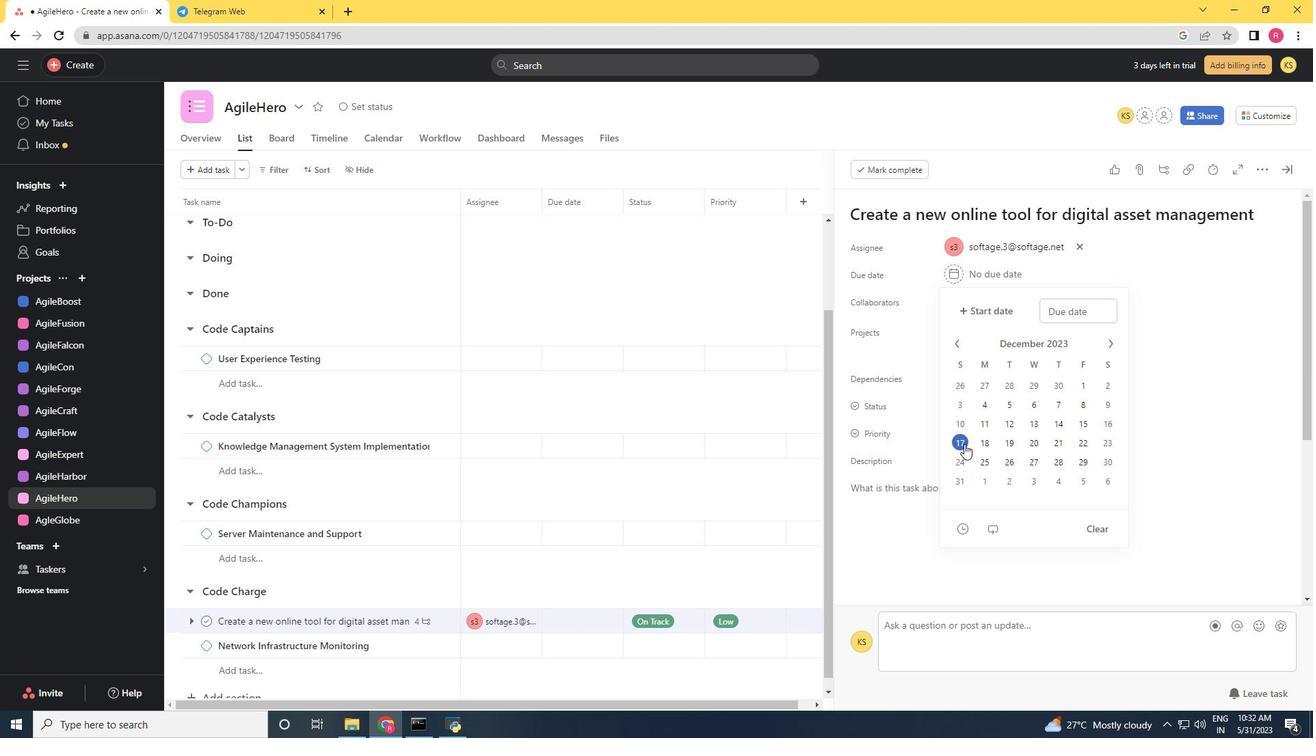
Action: Mouse moved to (1183, 394)
Screenshot: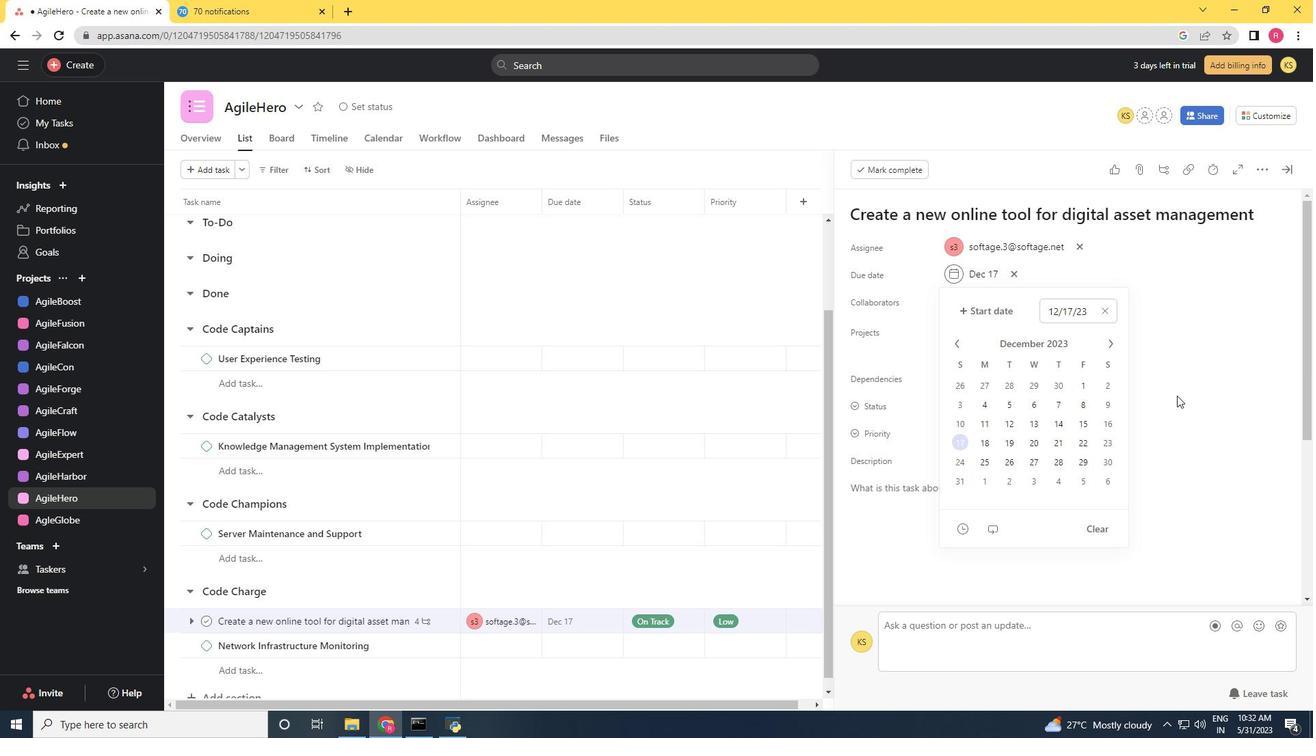 
Action: Mouse pressed left at (1183, 394)
Screenshot: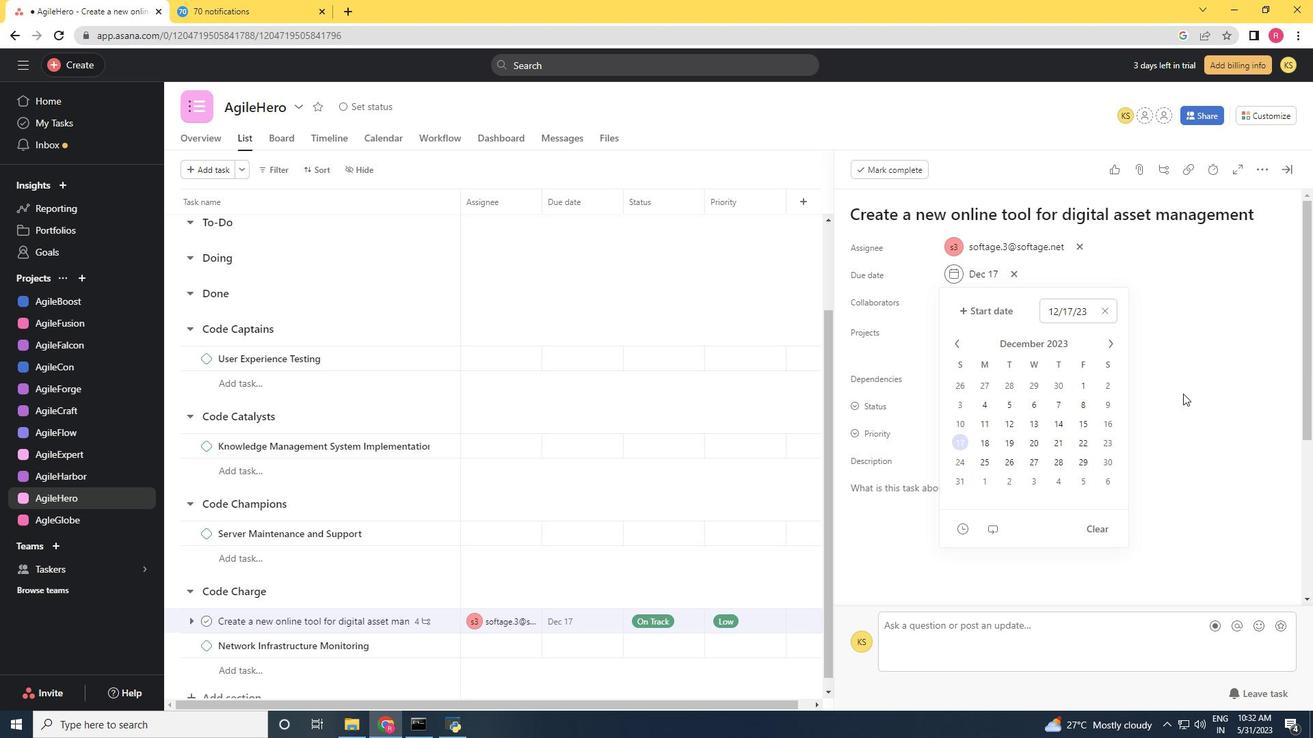 
Action: Mouse moved to (1291, 171)
Screenshot: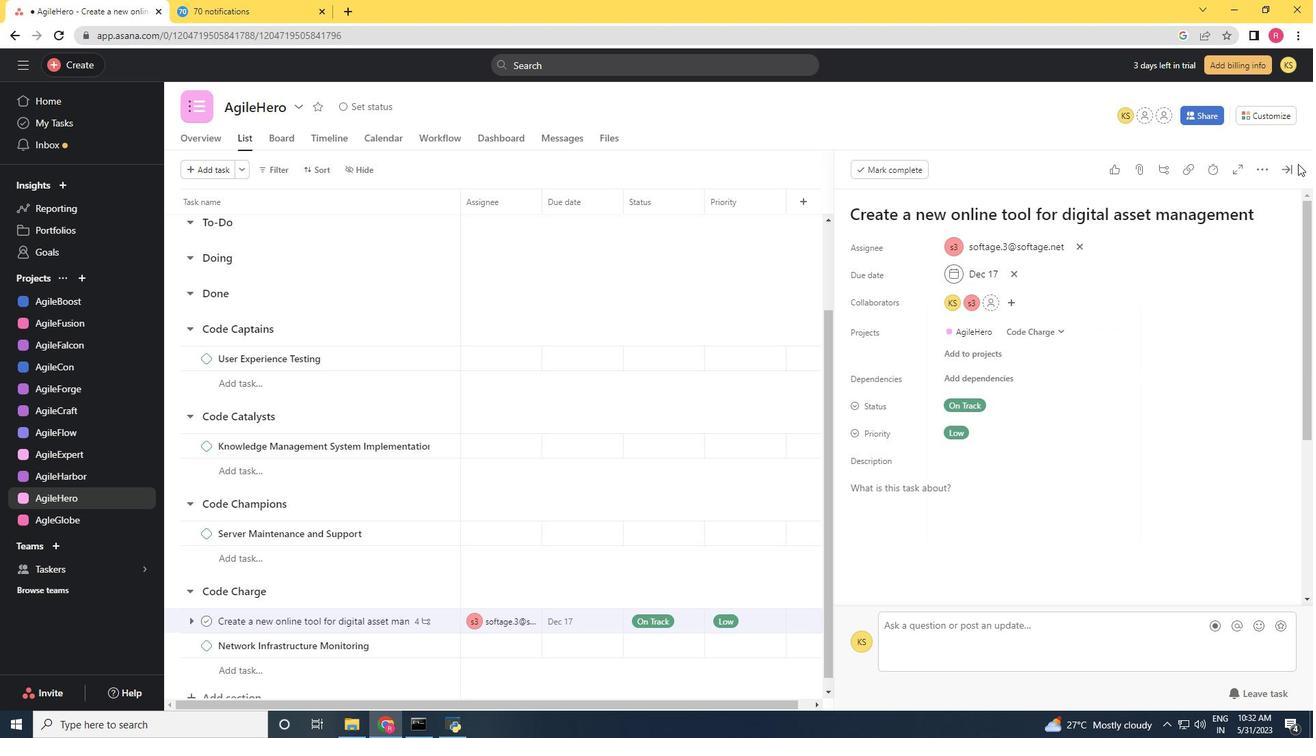 
Action: Mouse pressed left at (1291, 171)
Screenshot: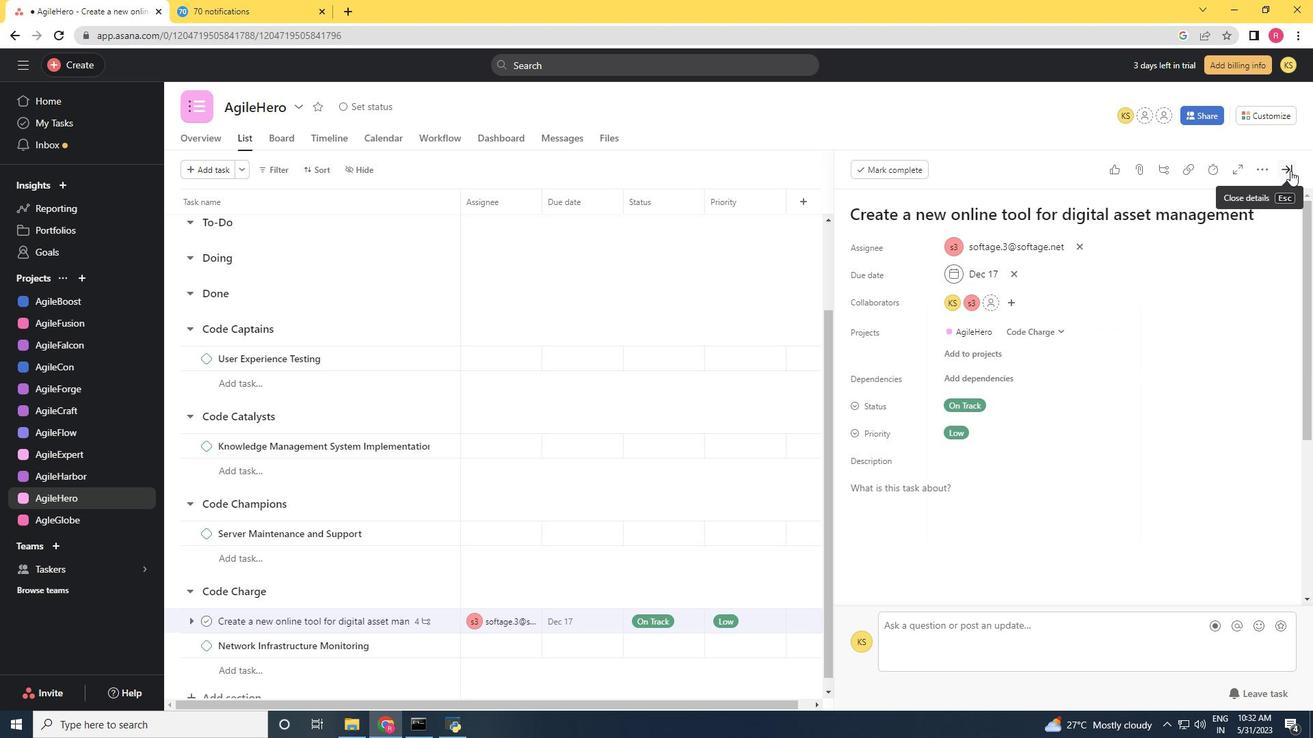 
Action: Mouse moved to (1269, 210)
Screenshot: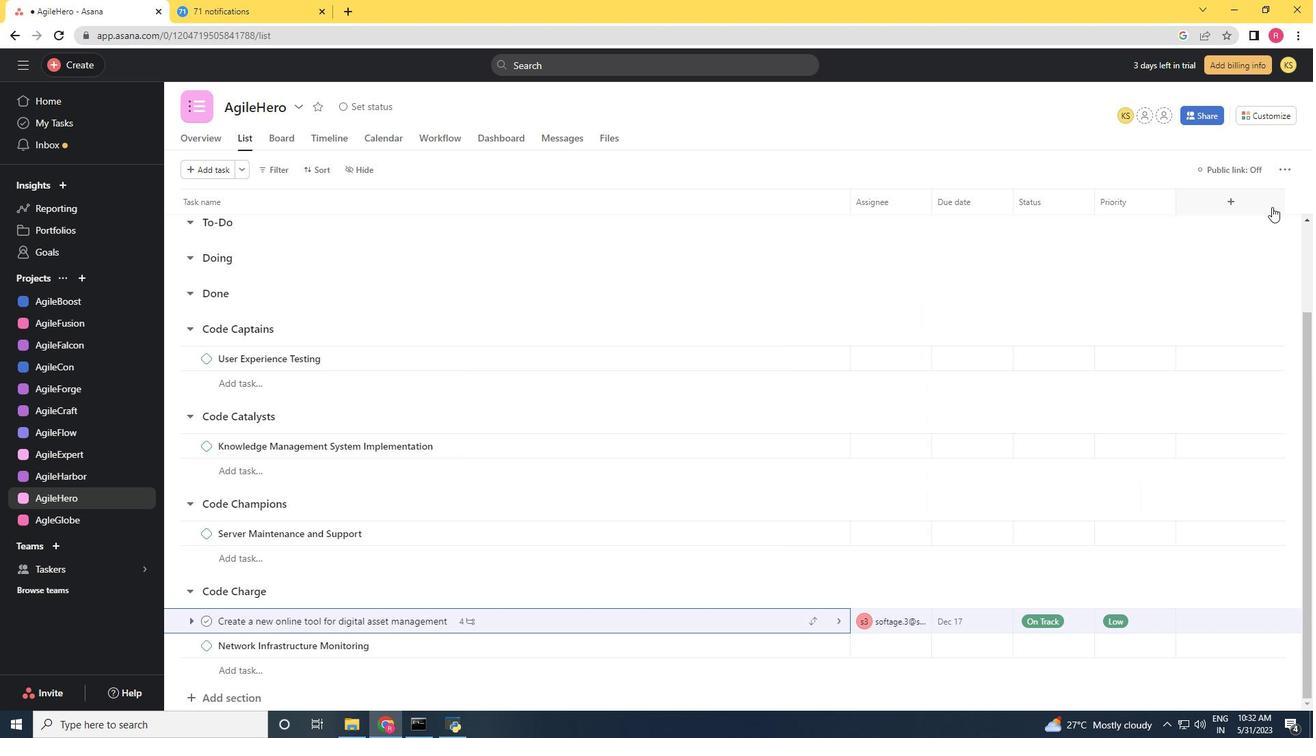 
